 Task: Search one way flight ticket for 4 adults, 2 children, 2 infants in seat and 1 infant on lap in economy from Fort Leonard Wood/waynesville: Waynesville-st. Robert Regional Airport (forney Field) to Greenville: Pitt-greenville Airport on 5-2-2023. Choice of flights is Spirit. Number of bags: 1 carry on bag. Price is upto 75000. Outbound departure time preference is 21:00.
Action: Mouse moved to (315, 273)
Screenshot: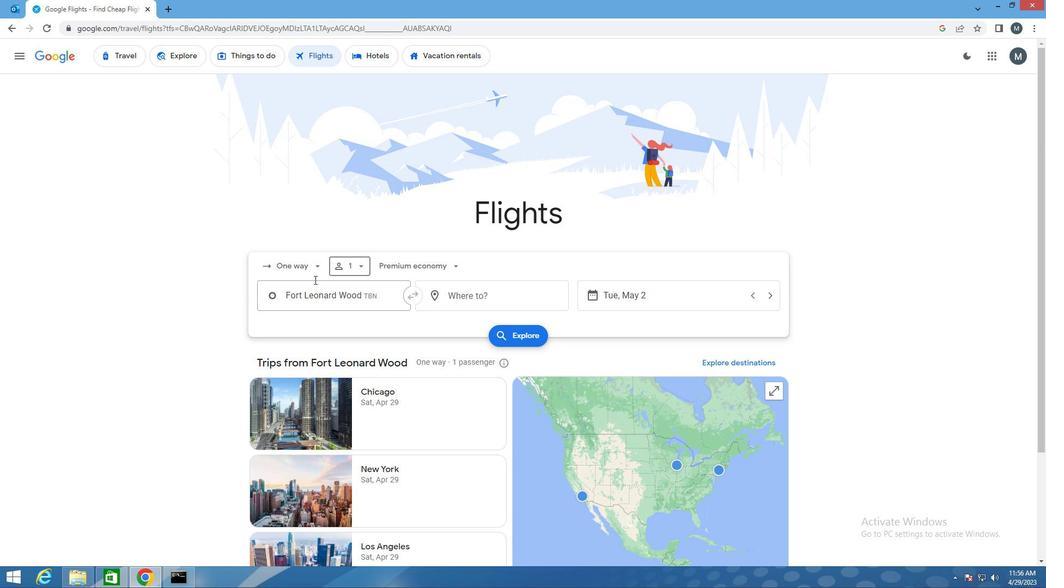 
Action: Mouse pressed left at (315, 273)
Screenshot: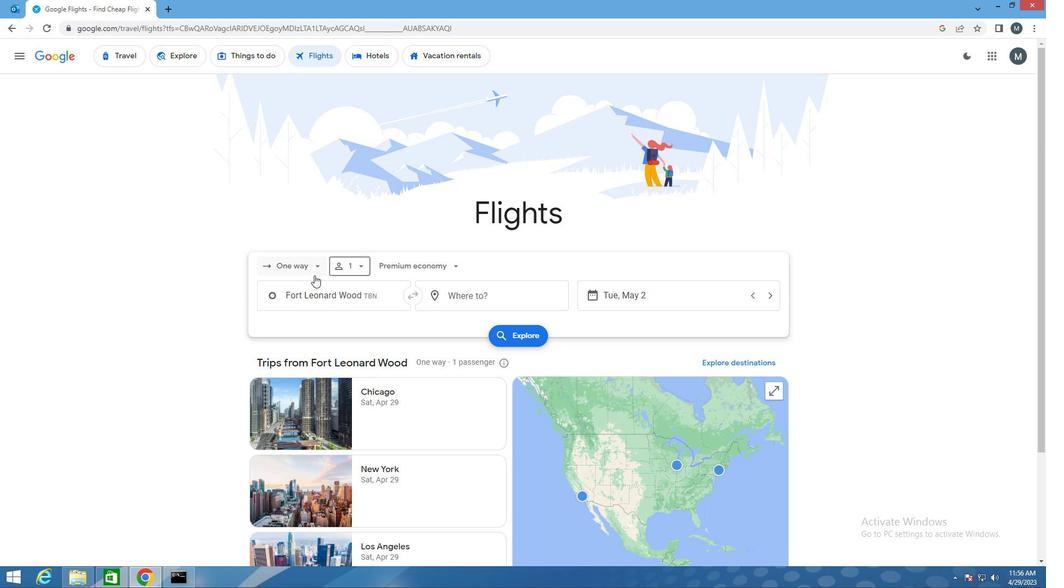 
Action: Mouse moved to (311, 316)
Screenshot: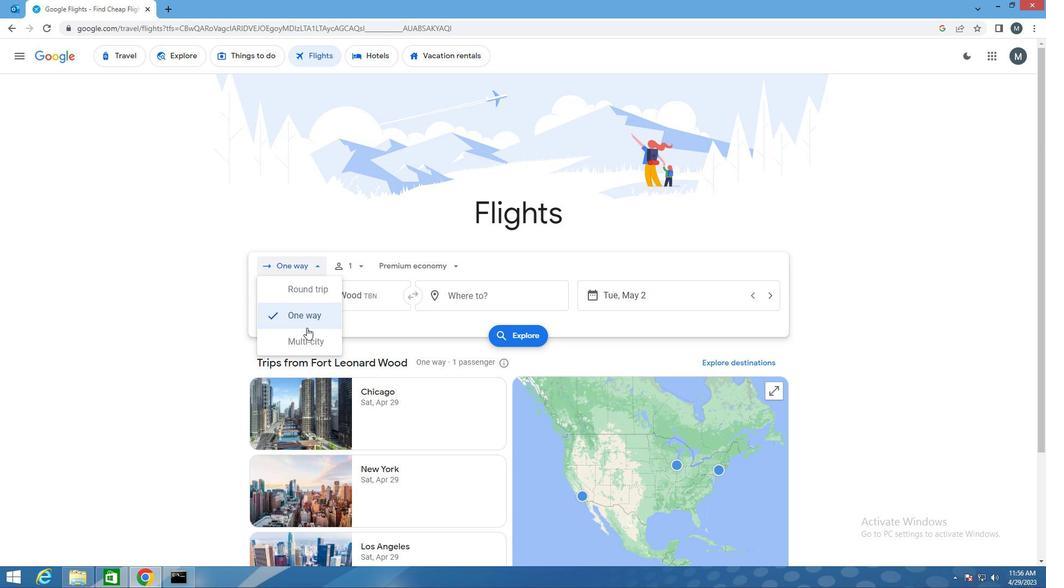 
Action: Mouse pressed left at (311, 316)
Screenshot: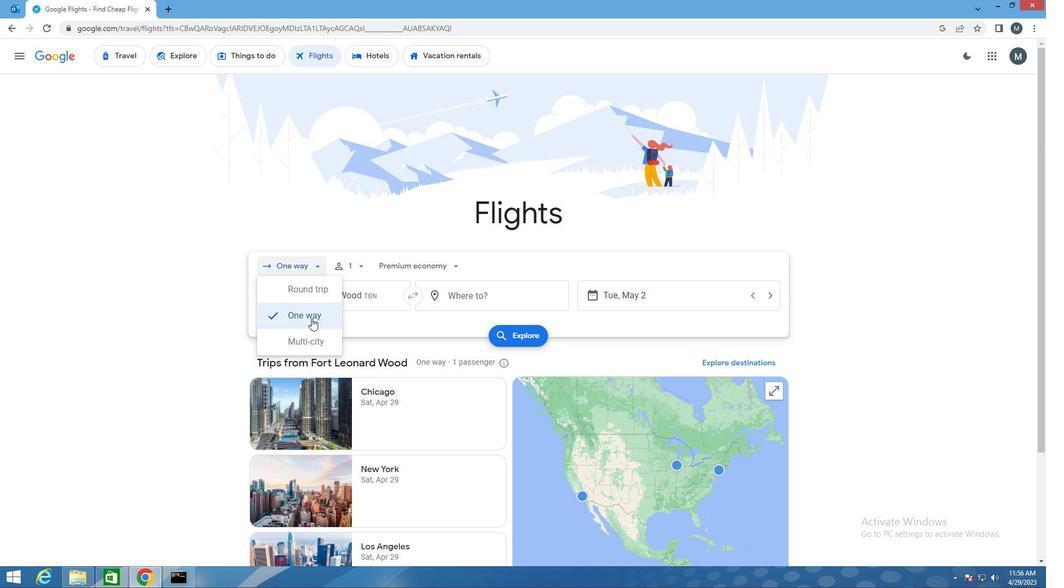
Action: Mouse moved to (365, 271)
Screenshot: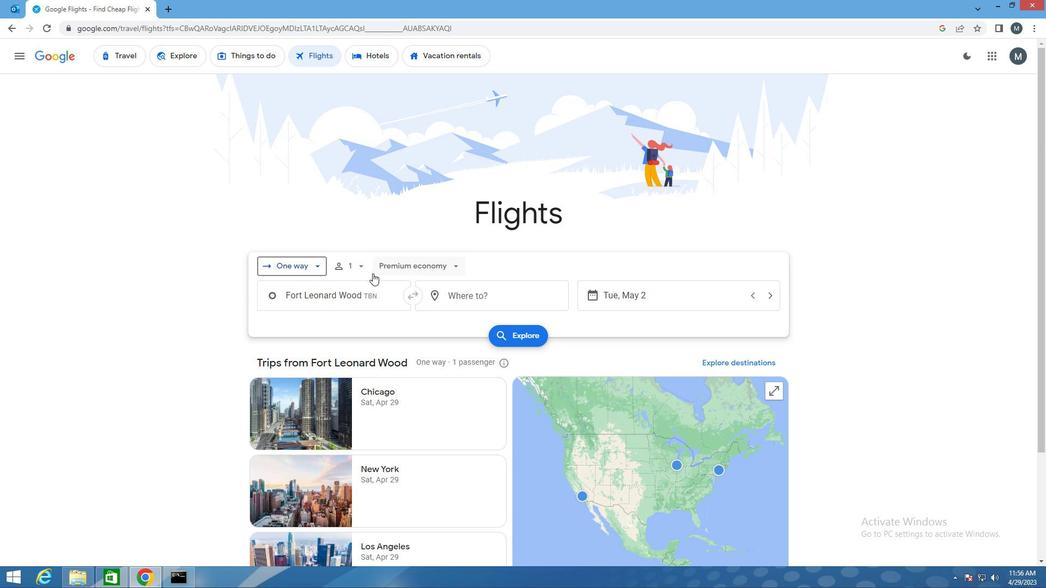 
Action: Mouse pressed left at (365, 271)
Screenshot: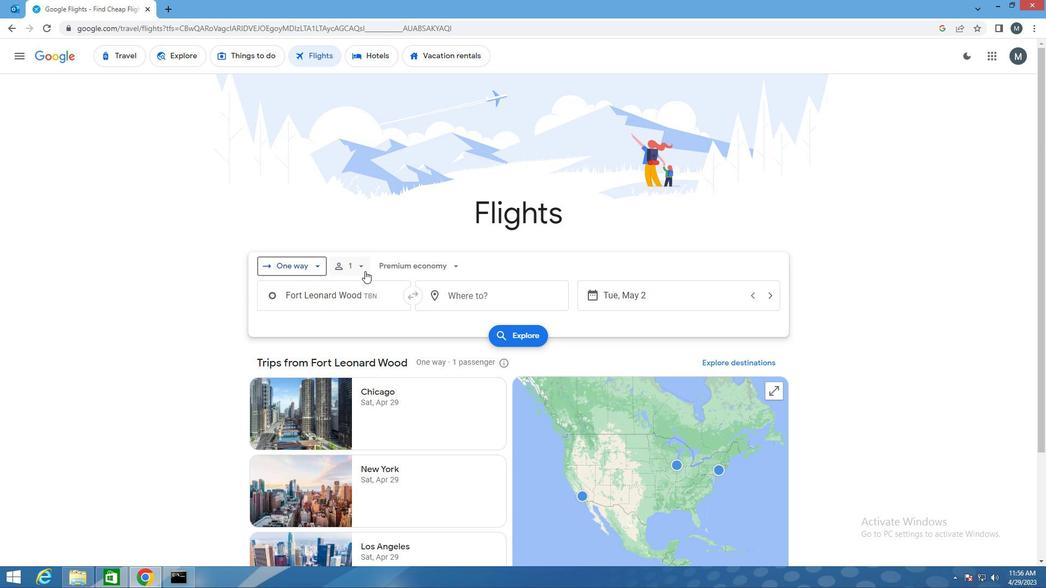 
Action: Mouse moved to (450, 291)
Screenshot: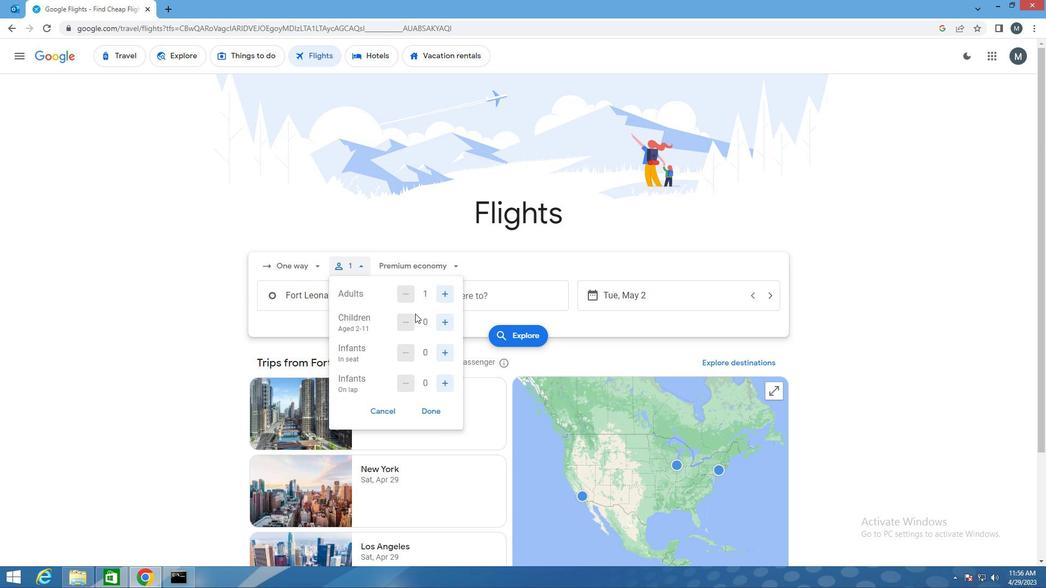 
Action: Mouse pressed left at (450, 291)
Screenshot: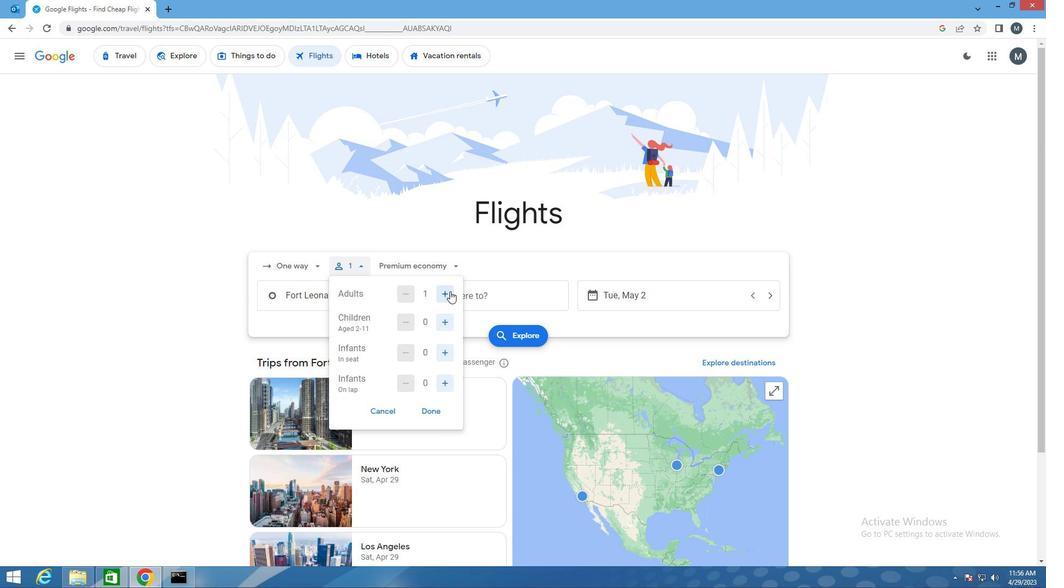 
Action: Mouse moved to (446, 293)
Screenshot: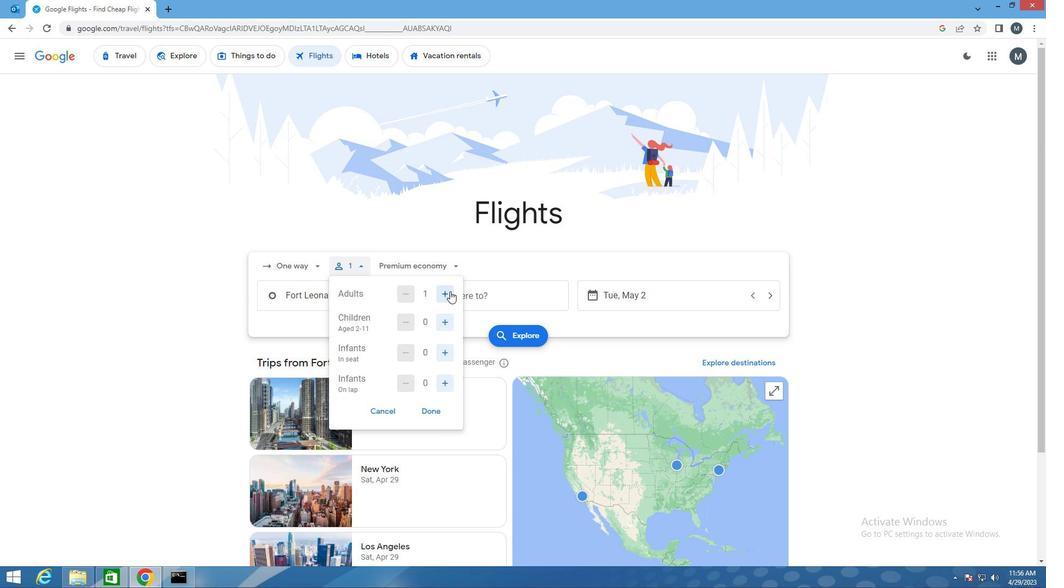 
Action: Mouse pressed left at (446, 293)
Screenshot: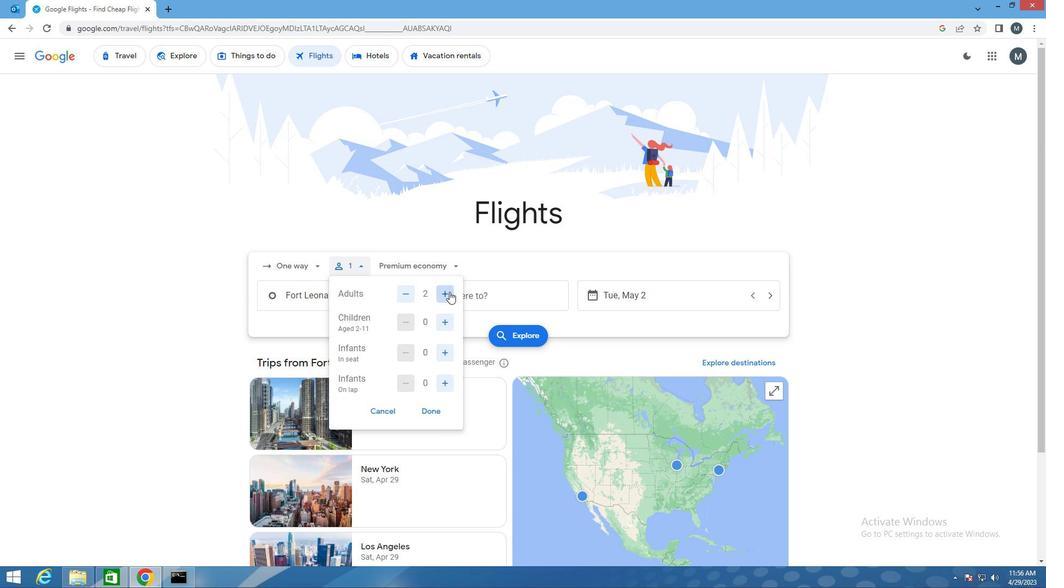 
Action: Mouse pressed left at (446, 293)
Screenshot: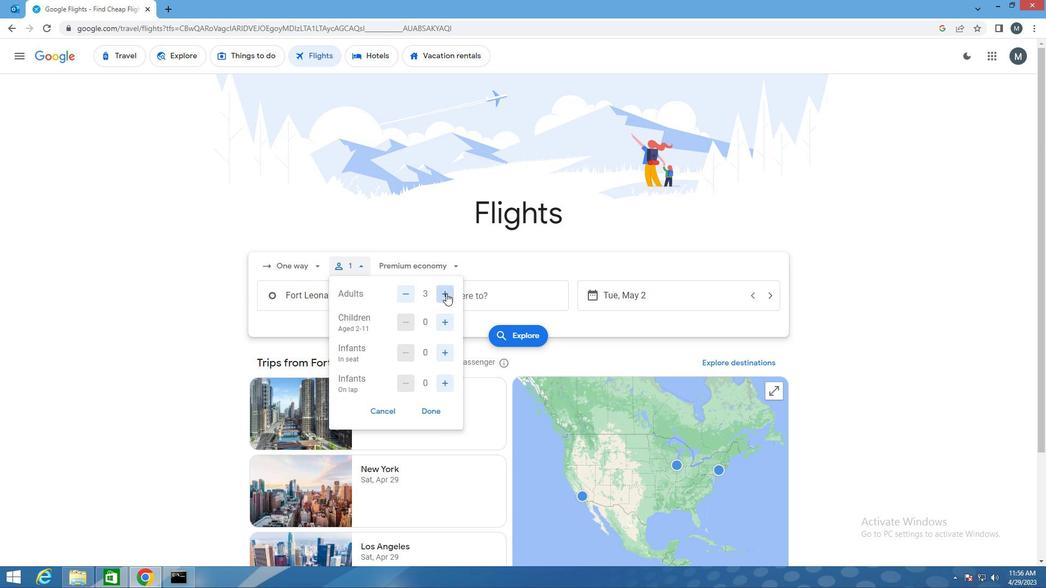 
Action: Mouse moved to (442, 325)
Screenshot: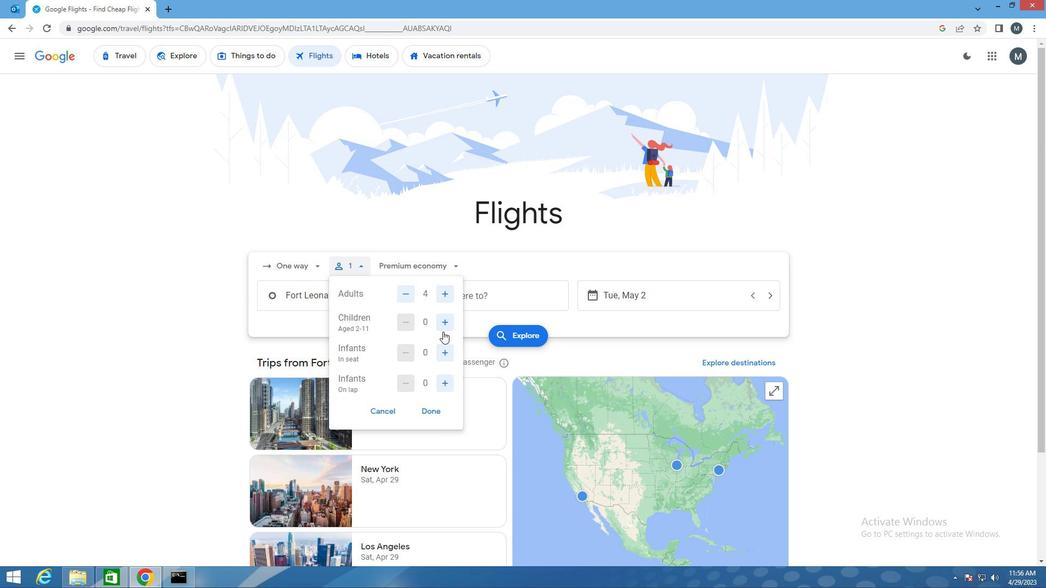 
Action: Mouse pressed left at (442, 325)
Screenshot: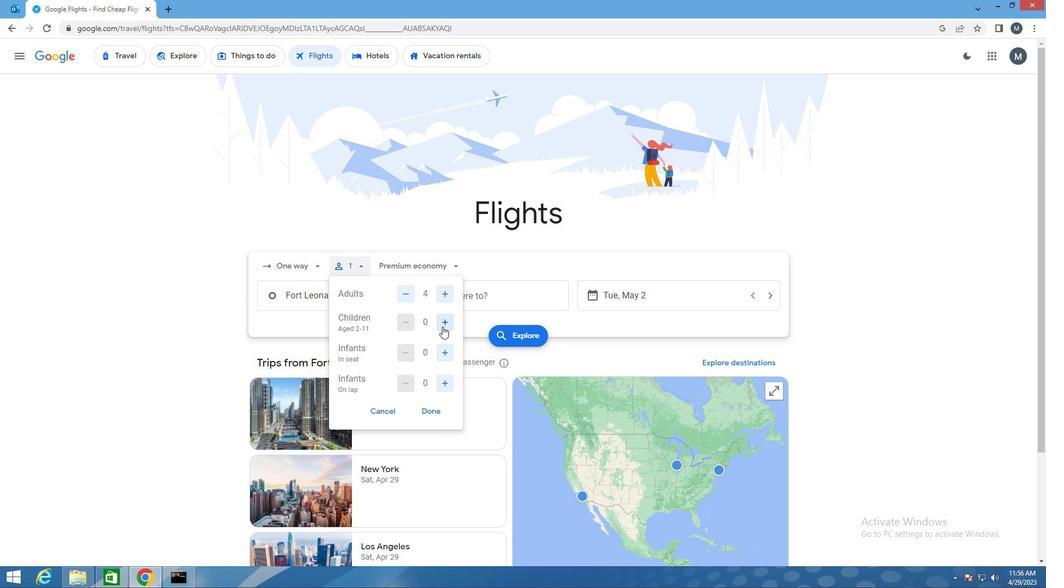
Action: Mouse moved to (443, 325)
Screenshot: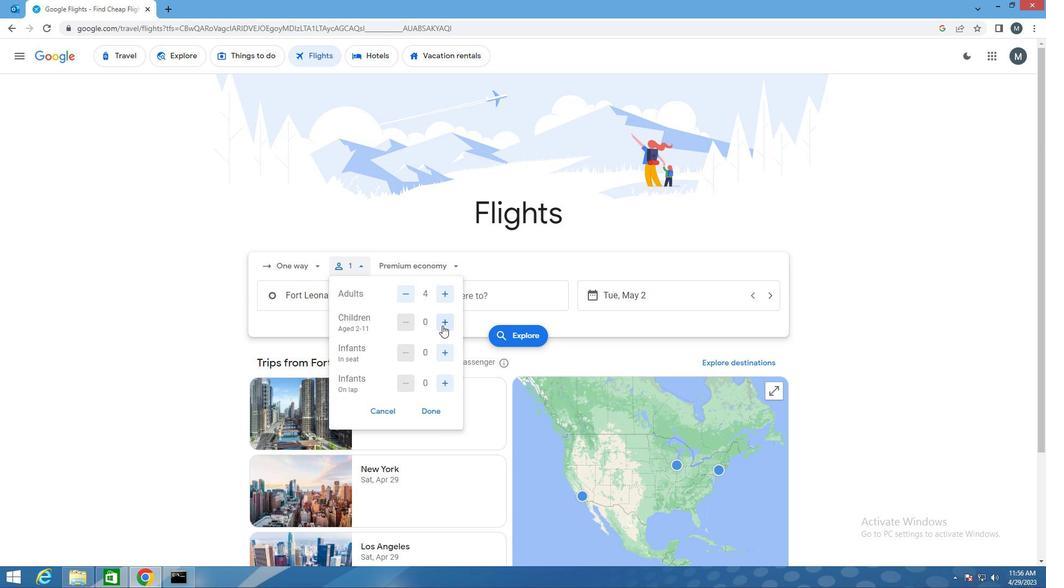 
Action: Mouse pressed left at (443, 325)
Screenshot: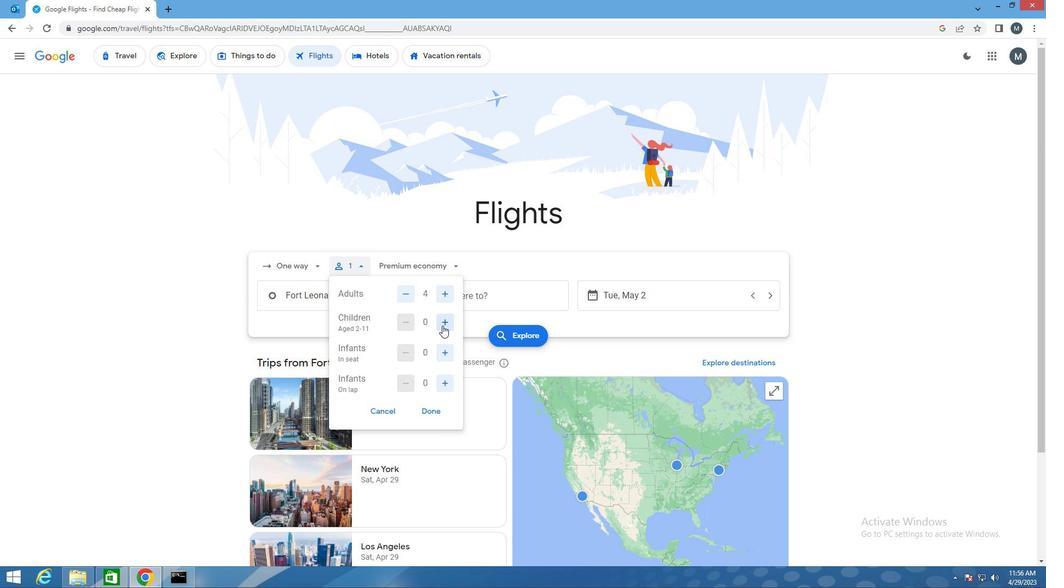 
Action: Mouse moved to (449, 353)
Screenshot: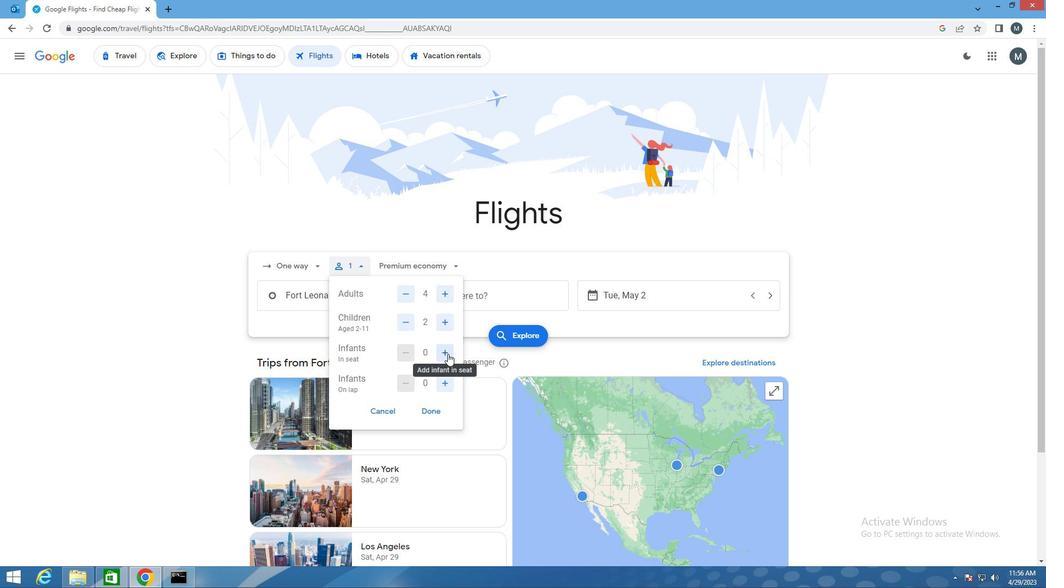 
Action: Mouse pressed left at (449, 353)
Screenshot: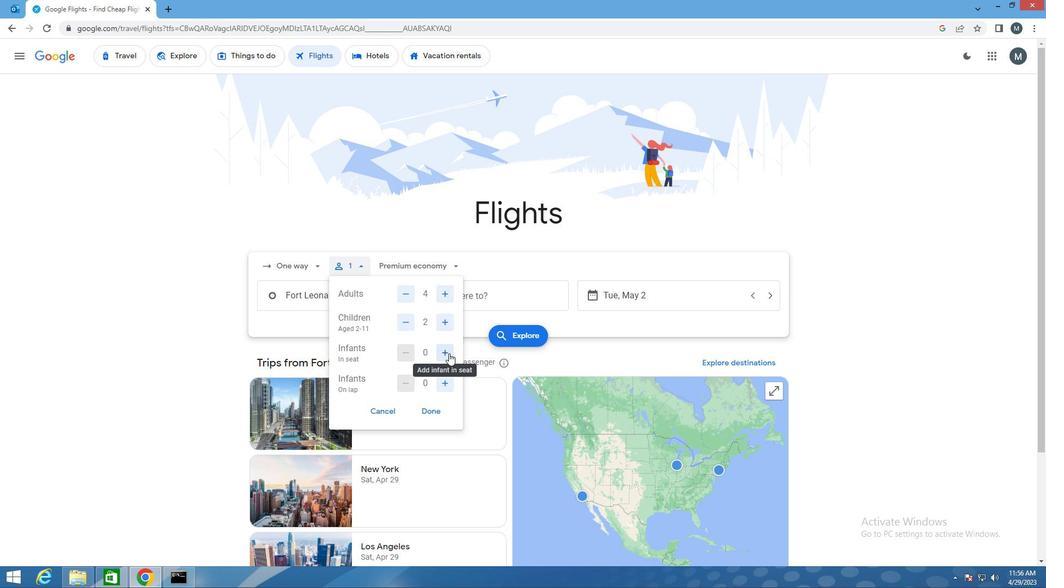 
Action: Mouse pressed left at (449, 353)
Screenshot: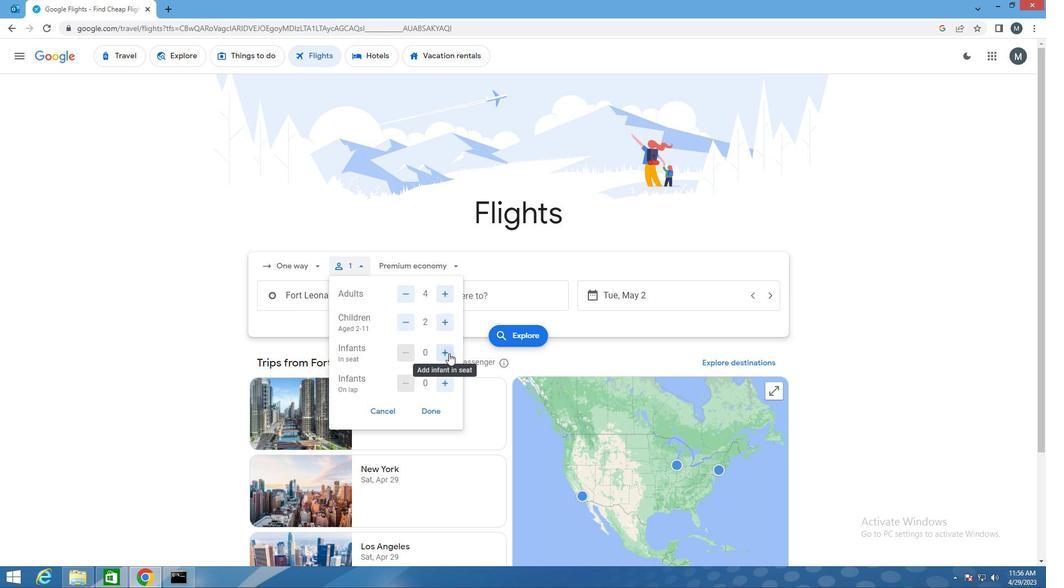 
Action: Mouse moved to (447, 378)
Screenshot: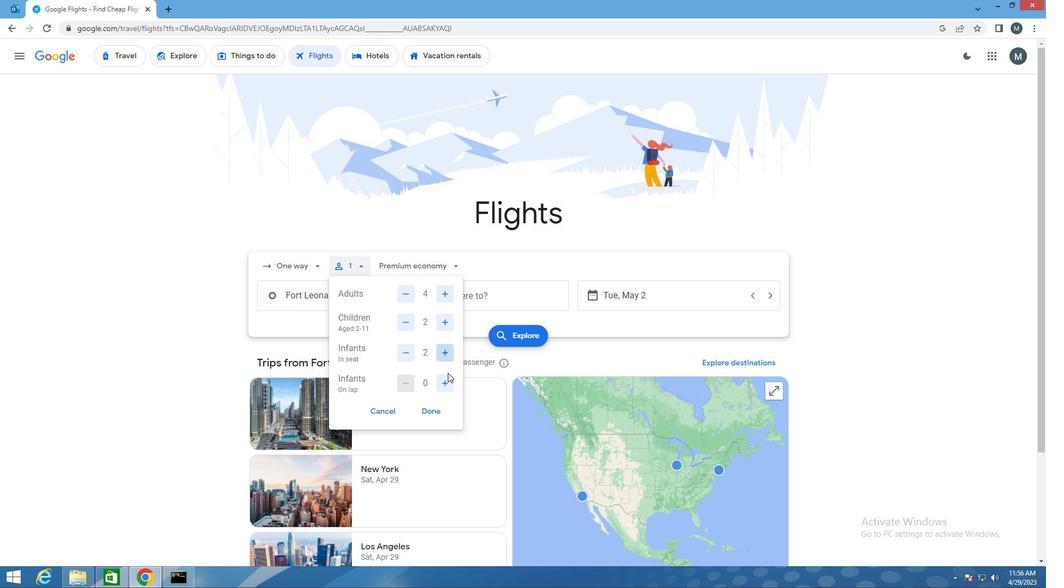 
Action: Mouse pressed left at (447, 378)
Screenshot: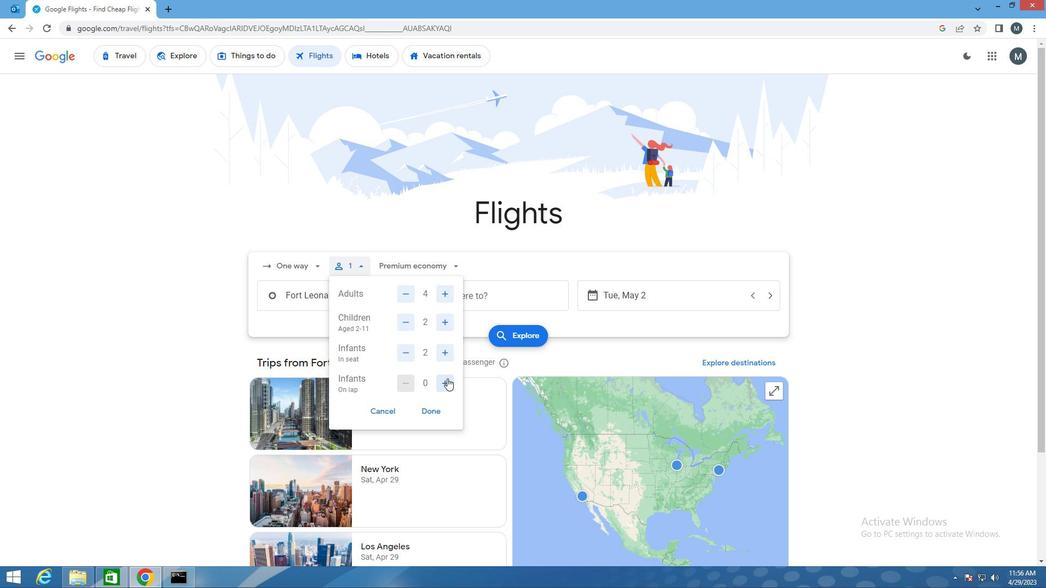 
Action: Mouse moved to (439, 408)
Screenshot: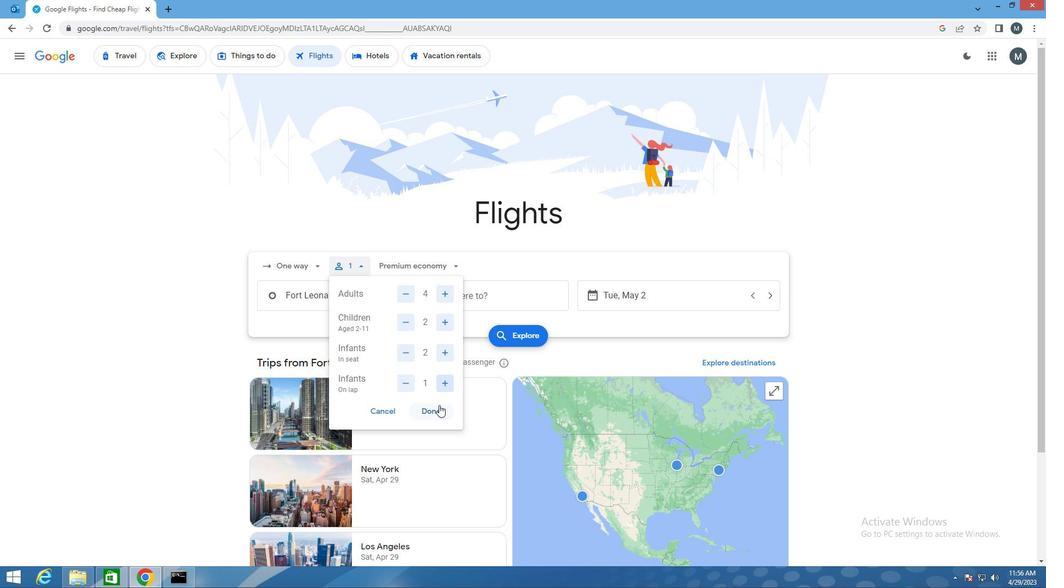 
Action: Mouse pressed left at (439, 408)
Screenshot: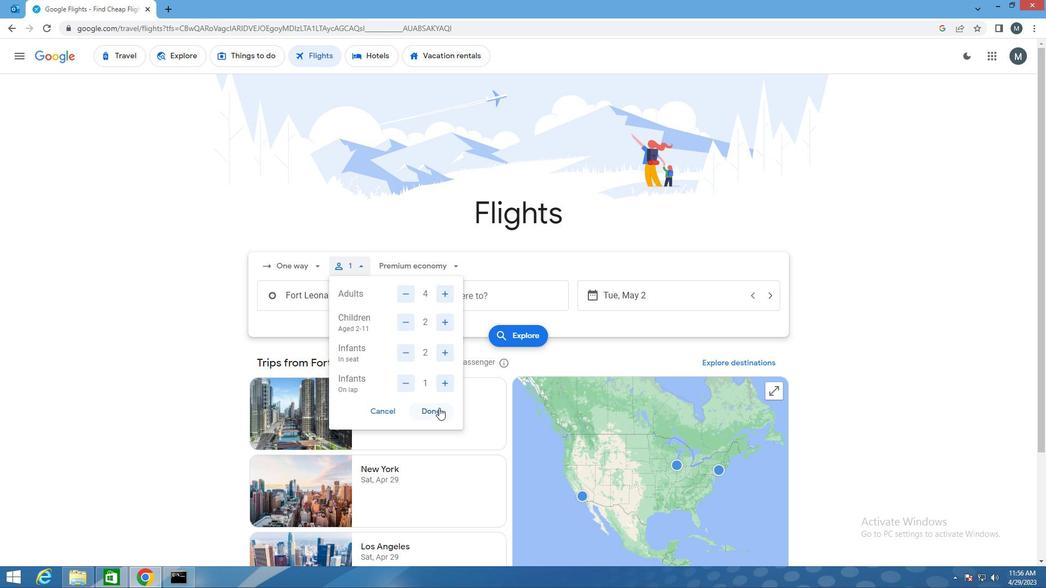 
Action: Mouse moved to (430, 269)
Screenshot: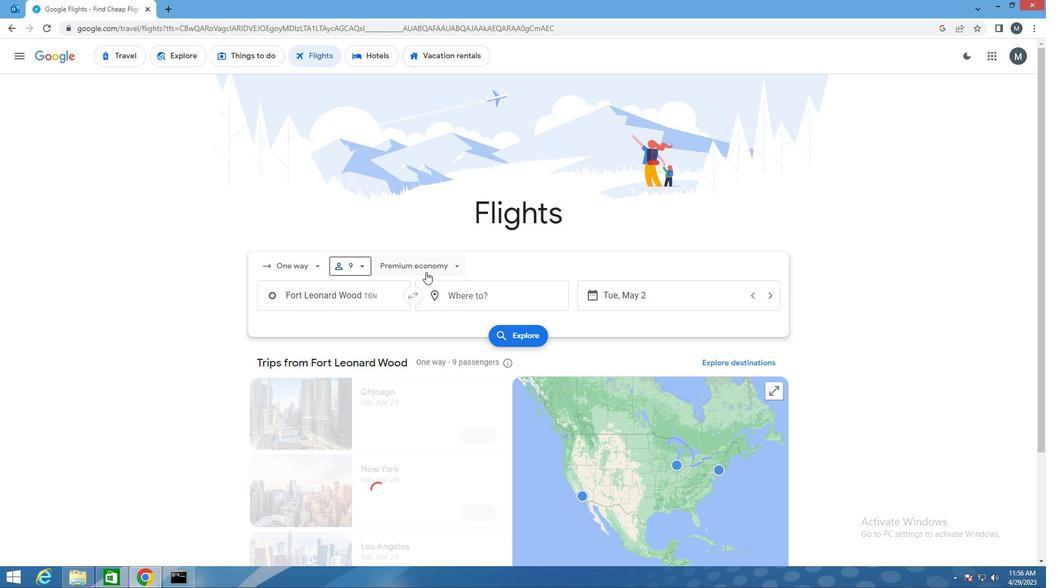 
Action: Mouse pressed left at (430, 269)
Screenshot: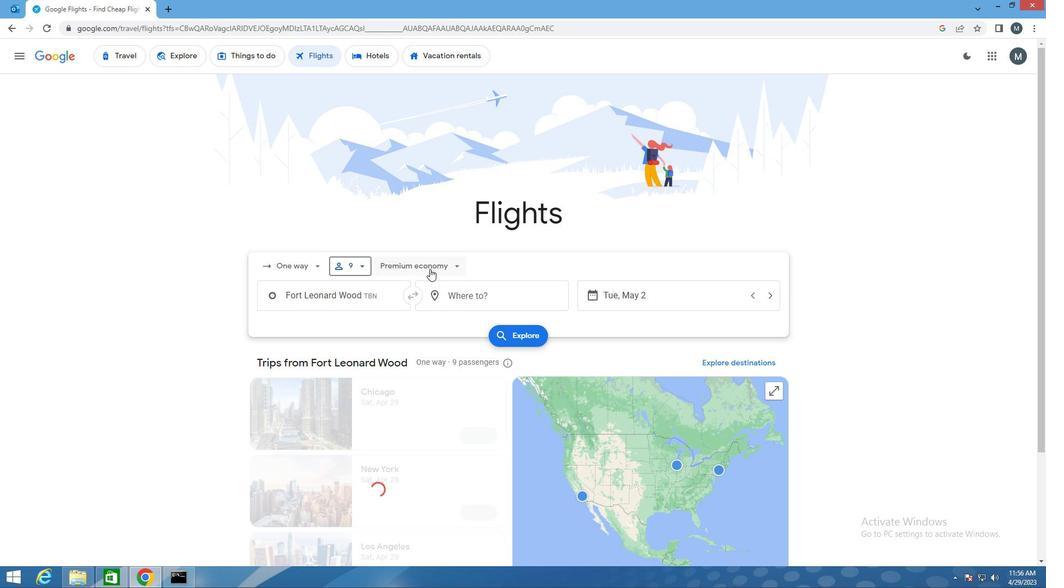 
Action: Mouse moved to (431, 294)
Screenshot: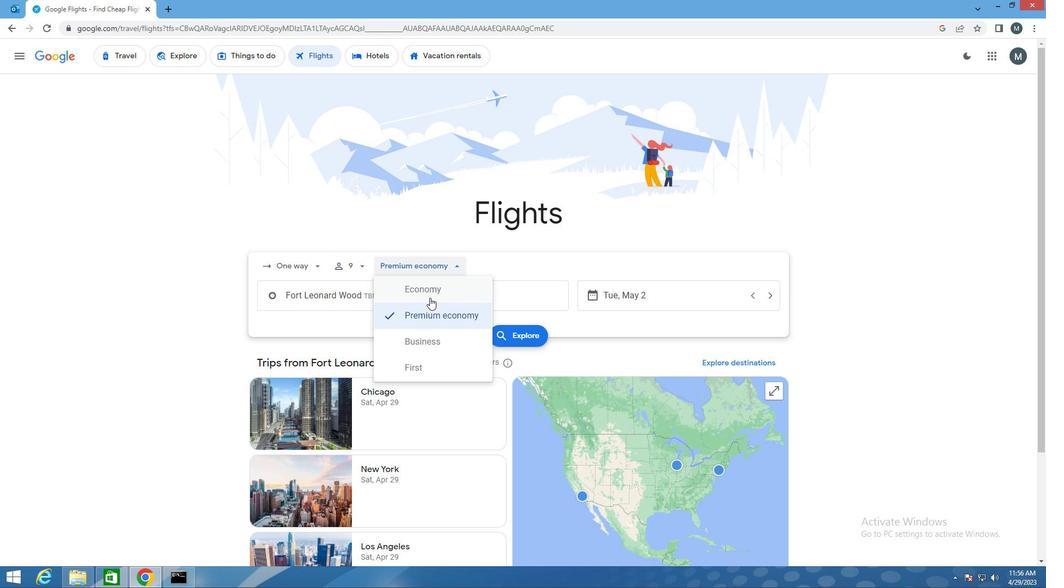 
Action: Mouse pressed left at (431, 294)
Screenshot: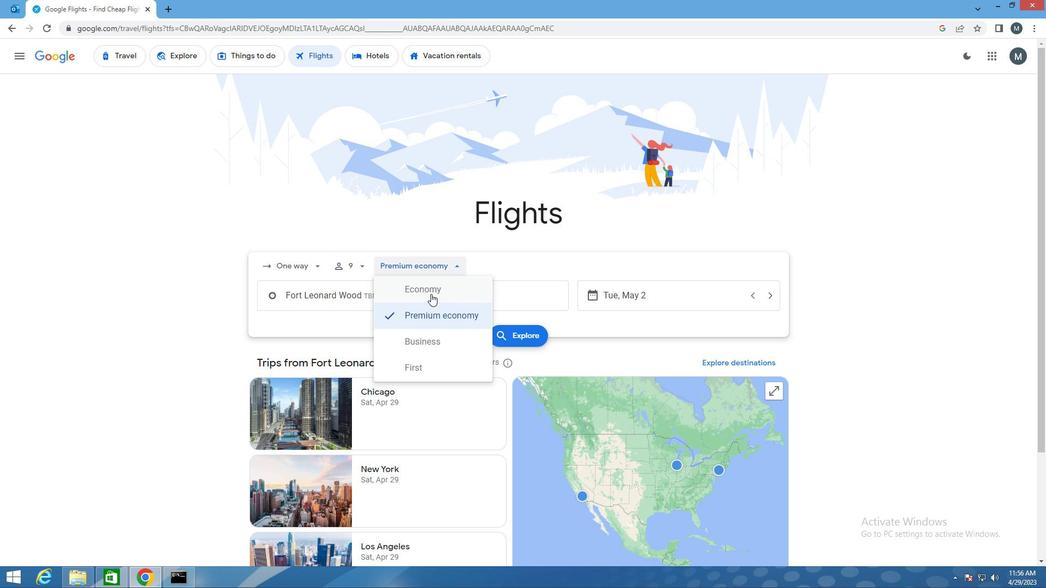 
Action: Mouse moved to (365, 298)
Screenshot: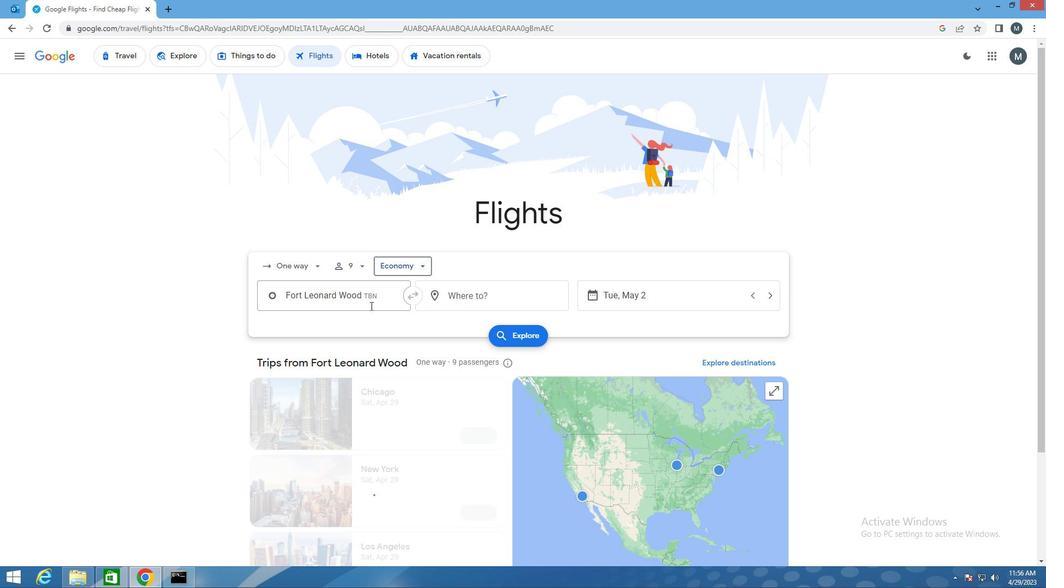 
Action: Mouse pressed left at (365, 298)
Screenshot: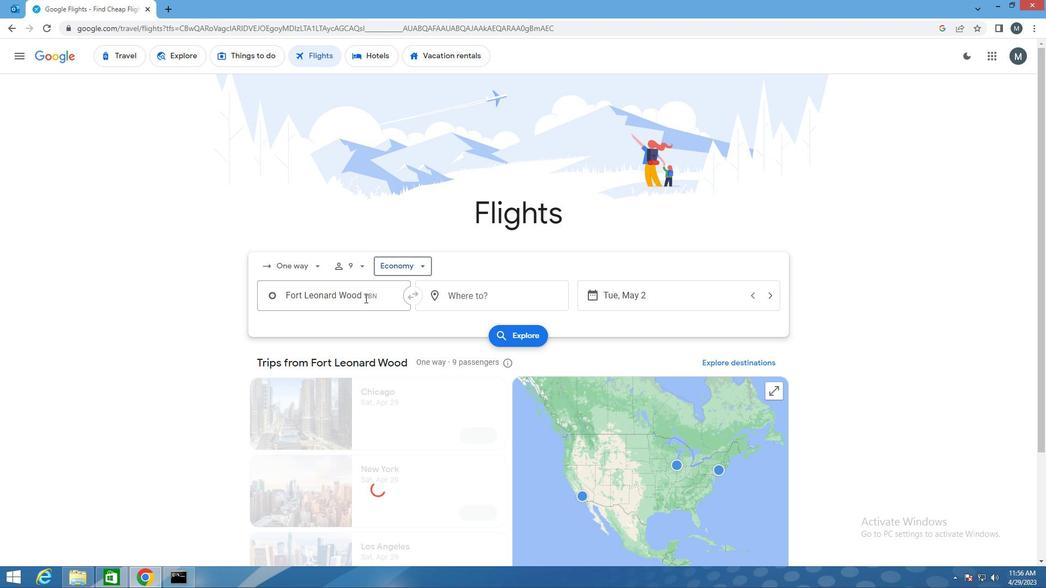 
Action: Key pressed tbn
Screenshot: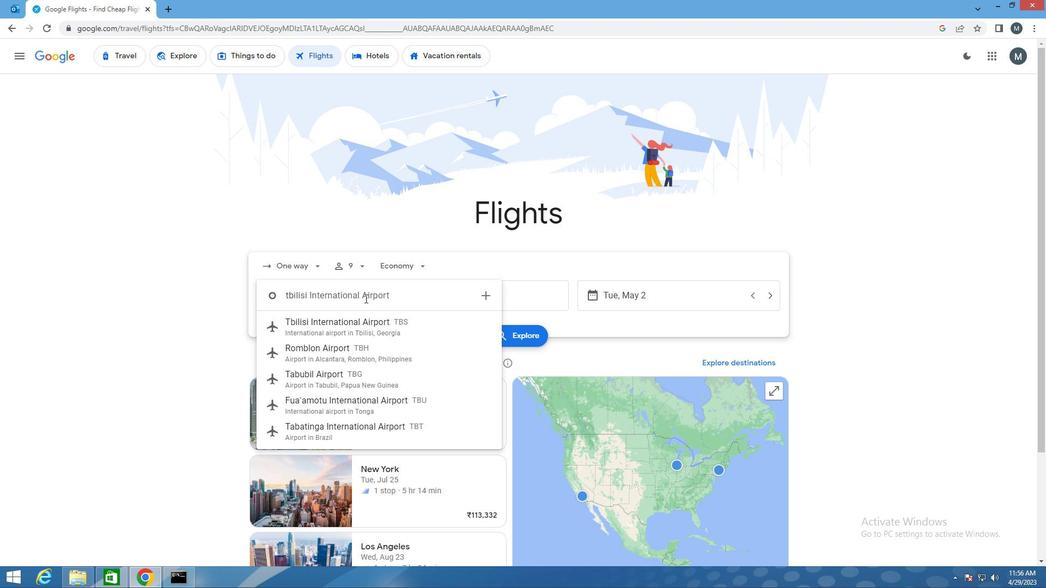 
Action: Mouse moved to (382, 331)
Screenshot: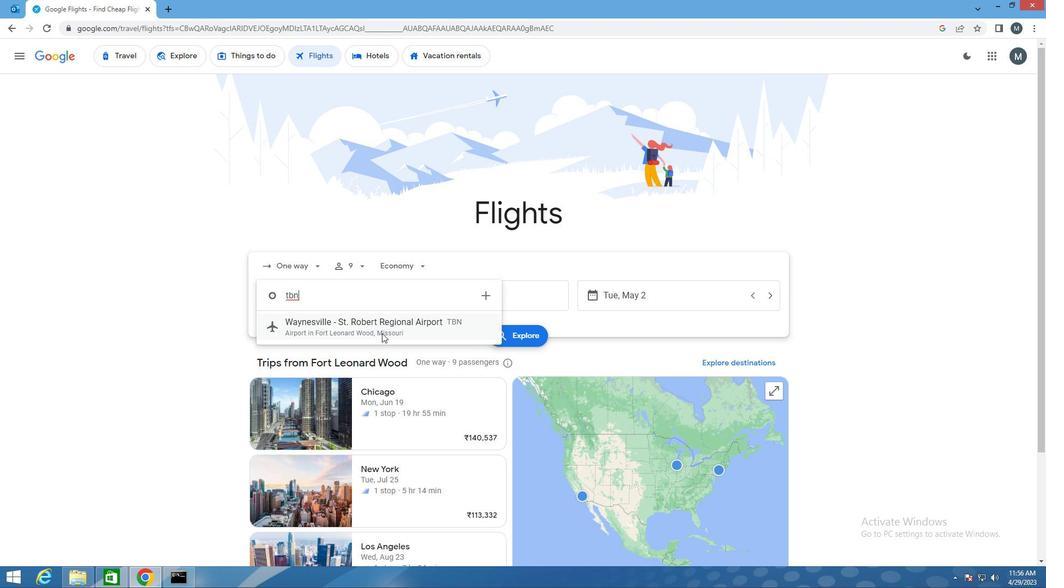 
Action: Mouse pressed left at (382, 331)
Screenshot: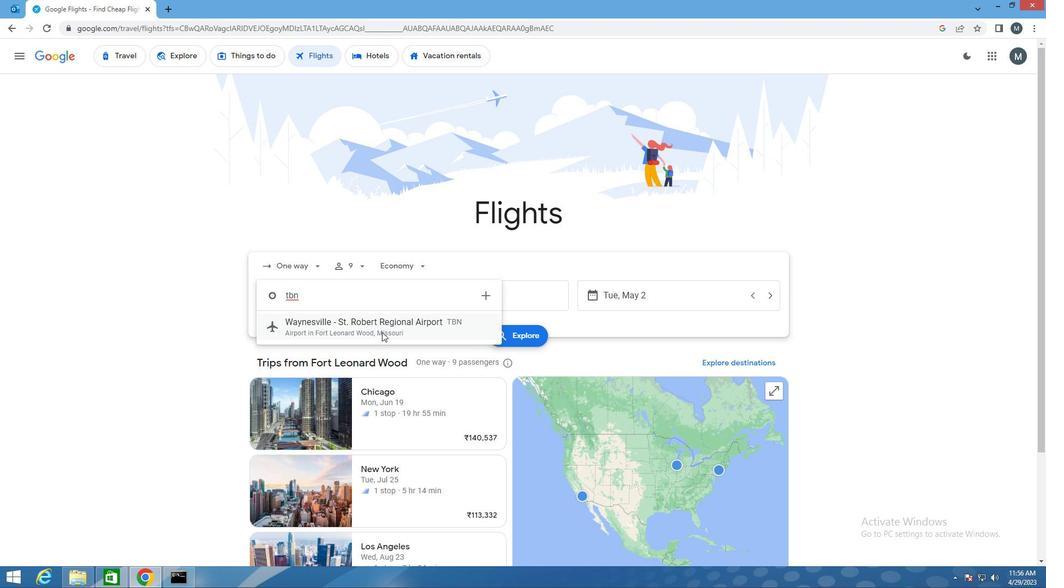 
Action: Mouse moved to (509, 299)
Screenshot: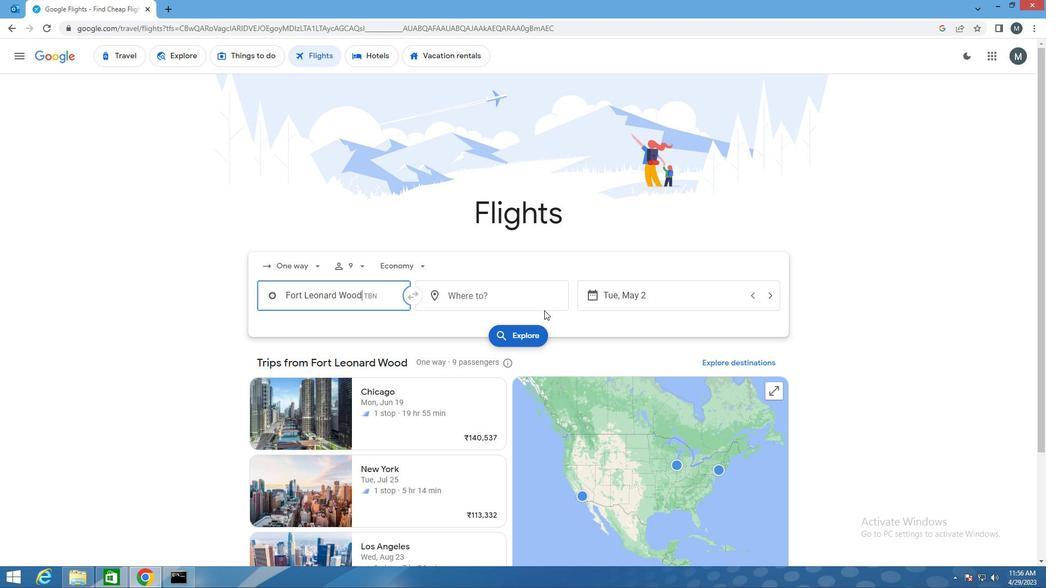 
Action: Mouse pressed left at (509, 299)
Screenshot: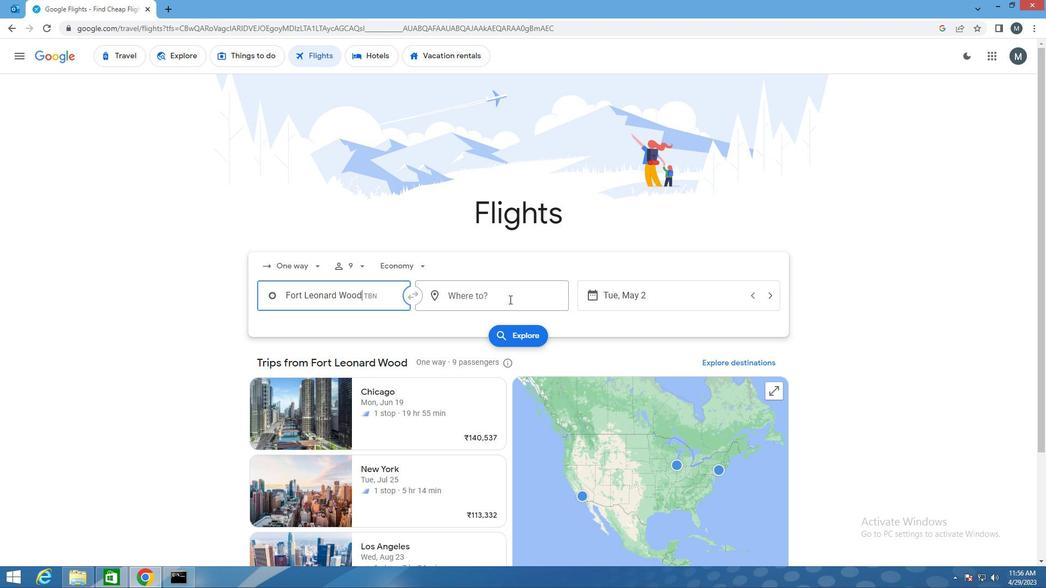 
Action: Mouse moved to (503, 304)
Screenshot: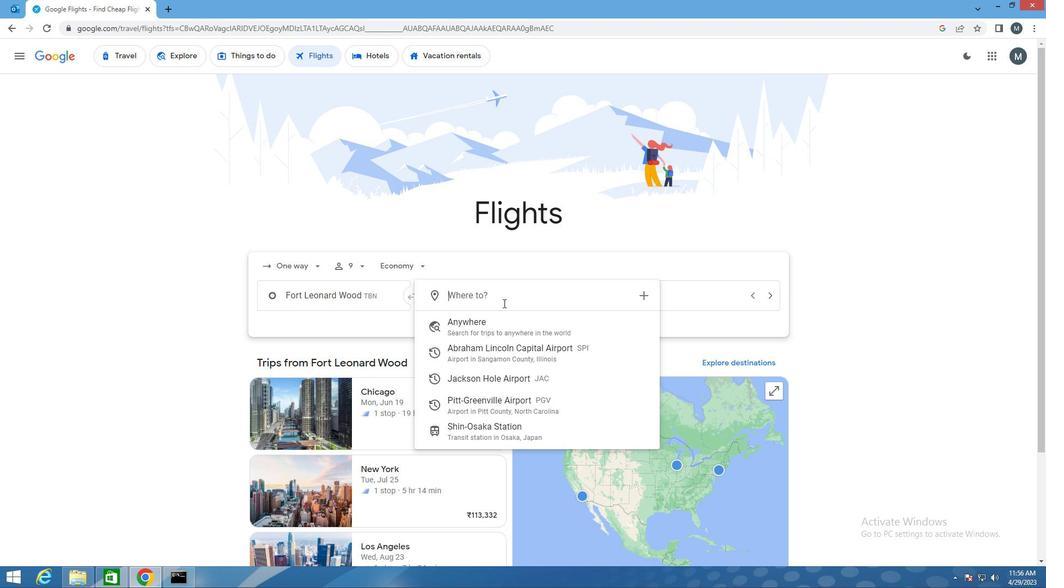 
Action: Key pressed p
Screenshot: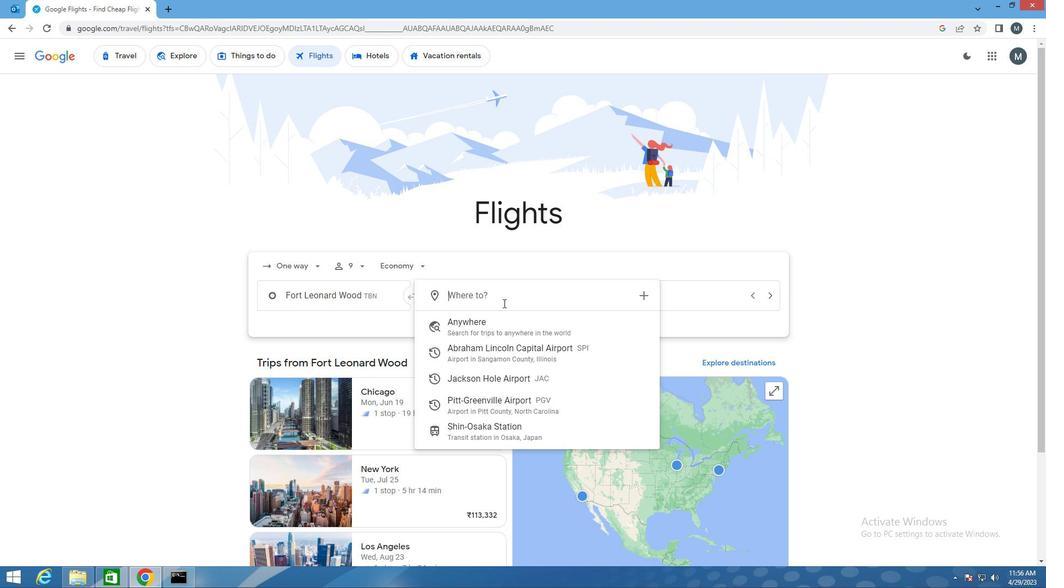 
Action: Mouse moved to (501, 304)
Screenshot: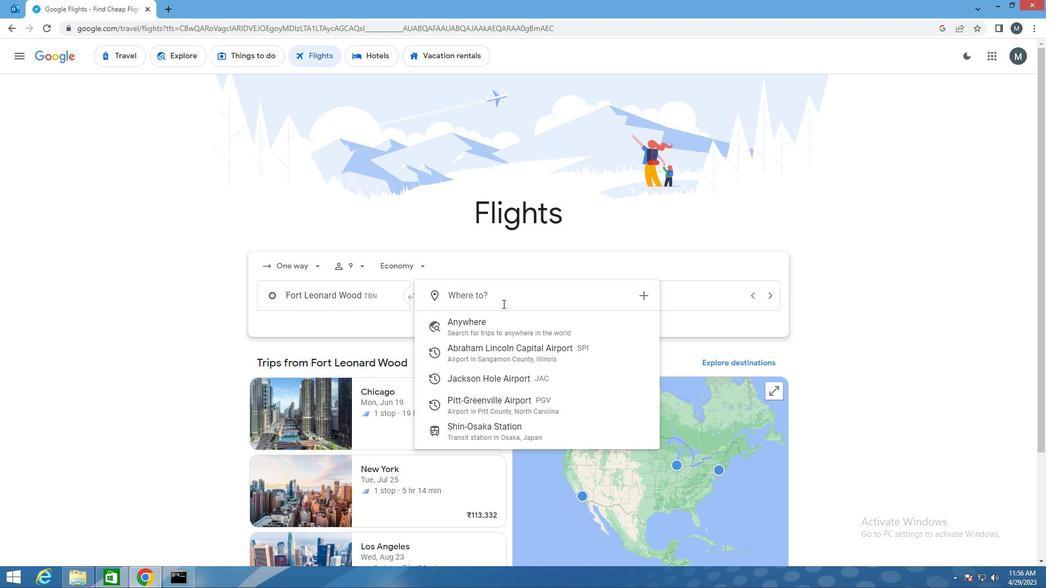 
Action: Key pressed gv
Screenshot: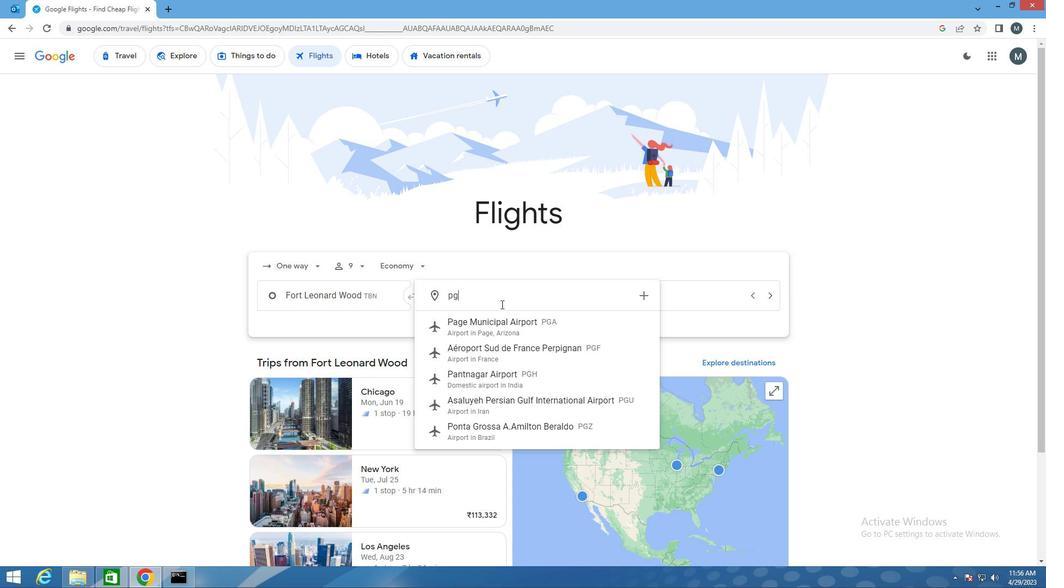 
Action: Mouse moved to (507, 324)
Screenshot: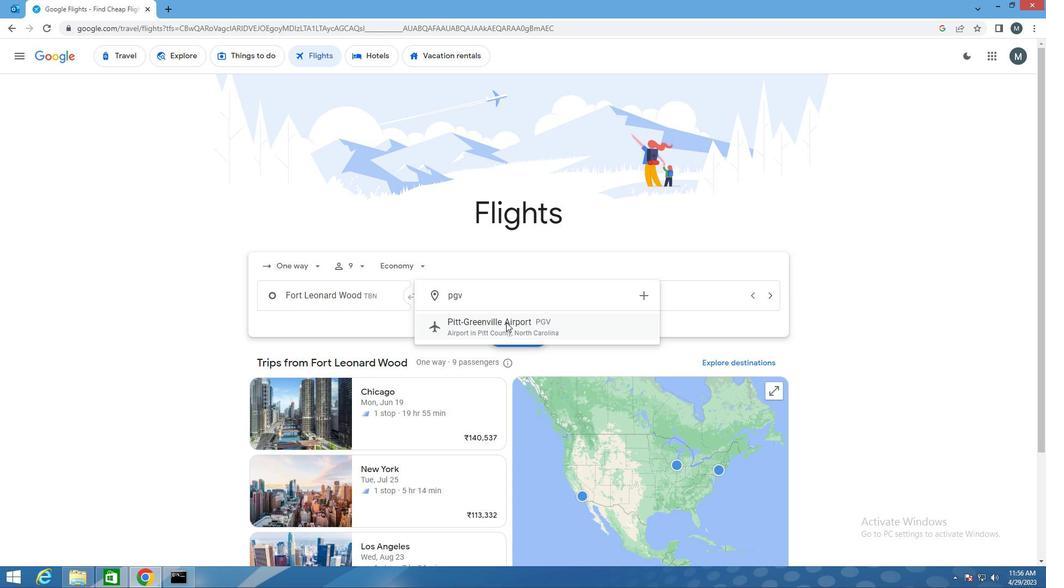 
Action: Mouse pressed left at (507, 324)
Screenshot: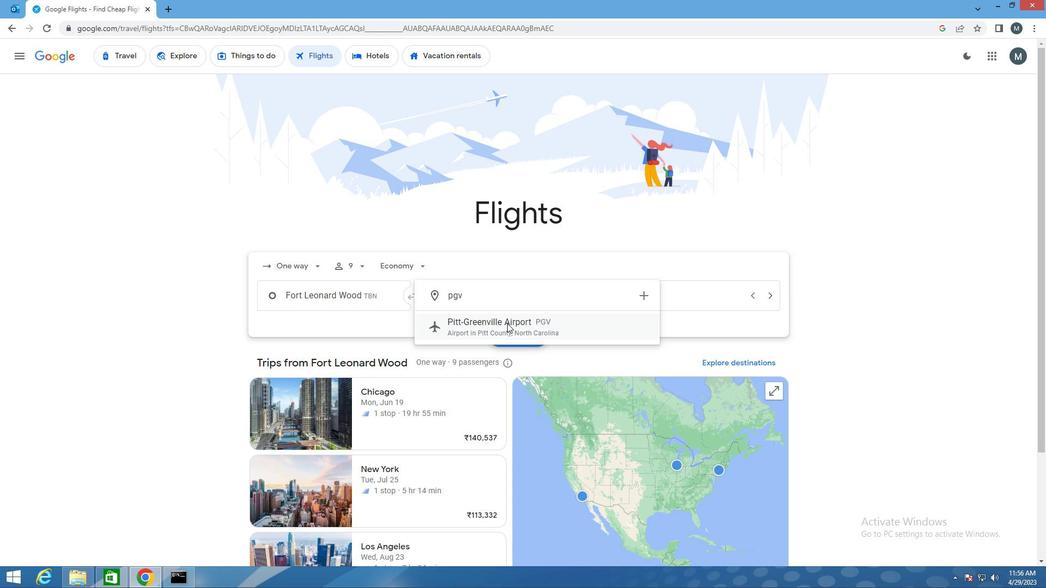 
Action: Mouse moved to (598, 292)
Screenshot: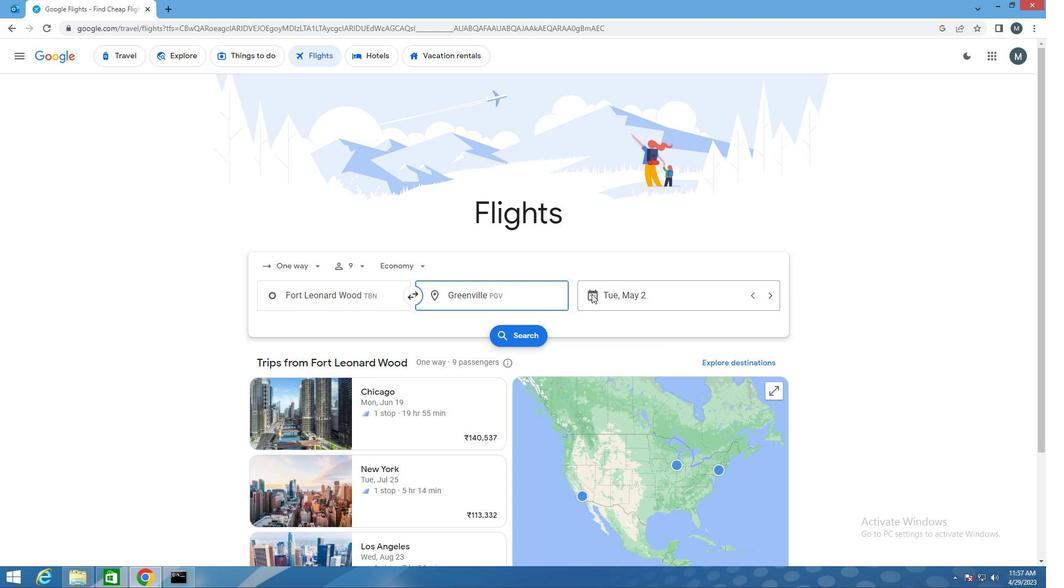 
Action: Mouse pressed left at (598, 292)
Screenshot: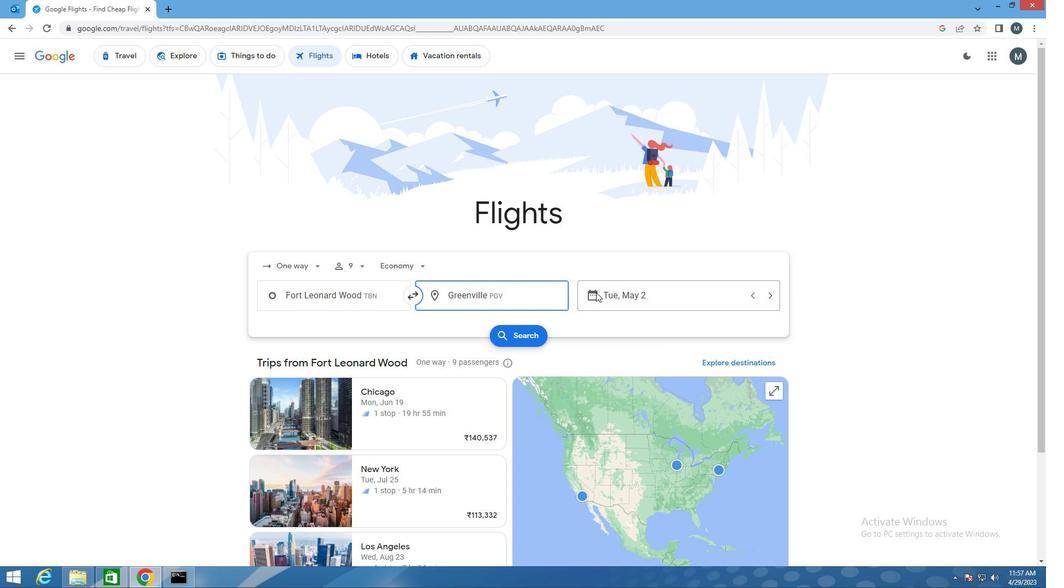 
Action: Mouse moved to (649, 365)
Screenshot: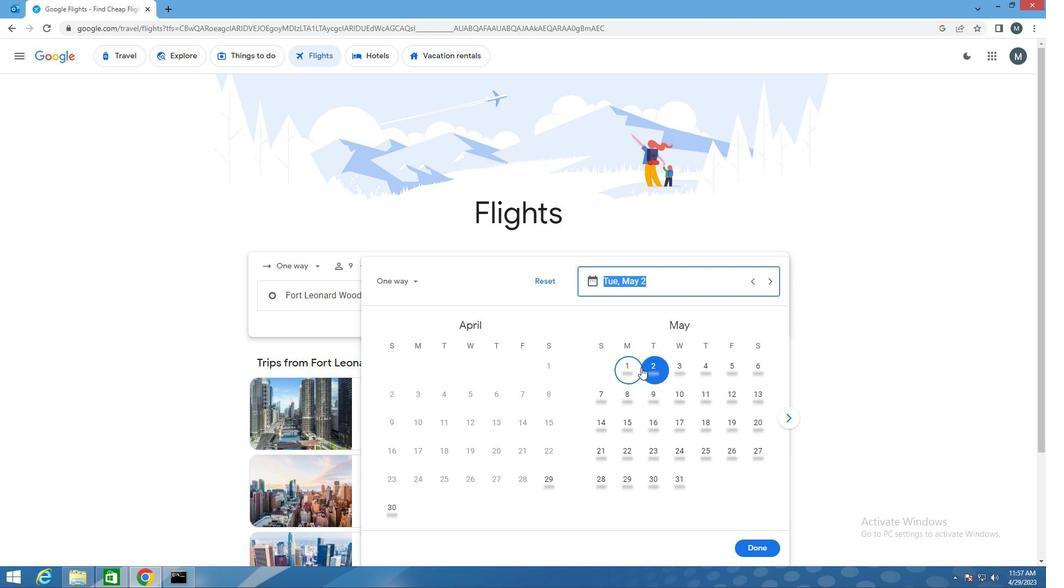 
Action: Mouse pressed left at (649, 365)
Screenshot: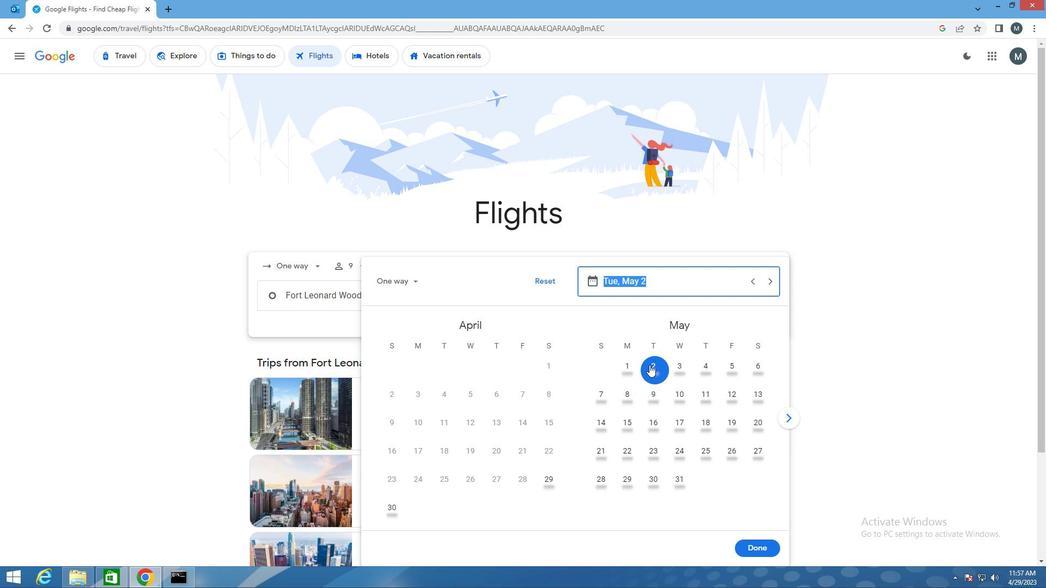 
Action: Mouse moved to (756, 550)
Screenshot: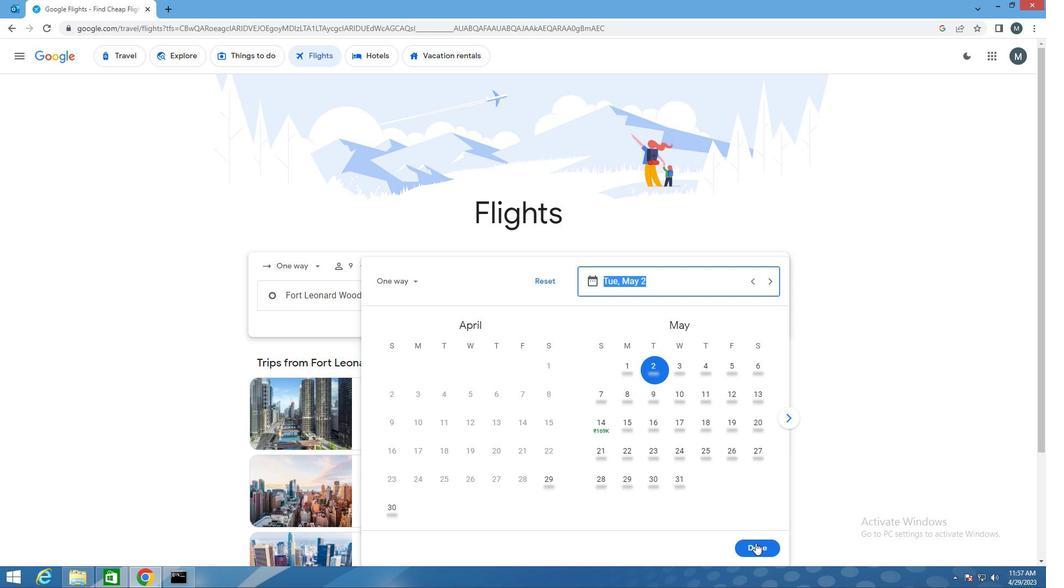 
Action: Mouse pressed left at (756, 550)
Screenshot: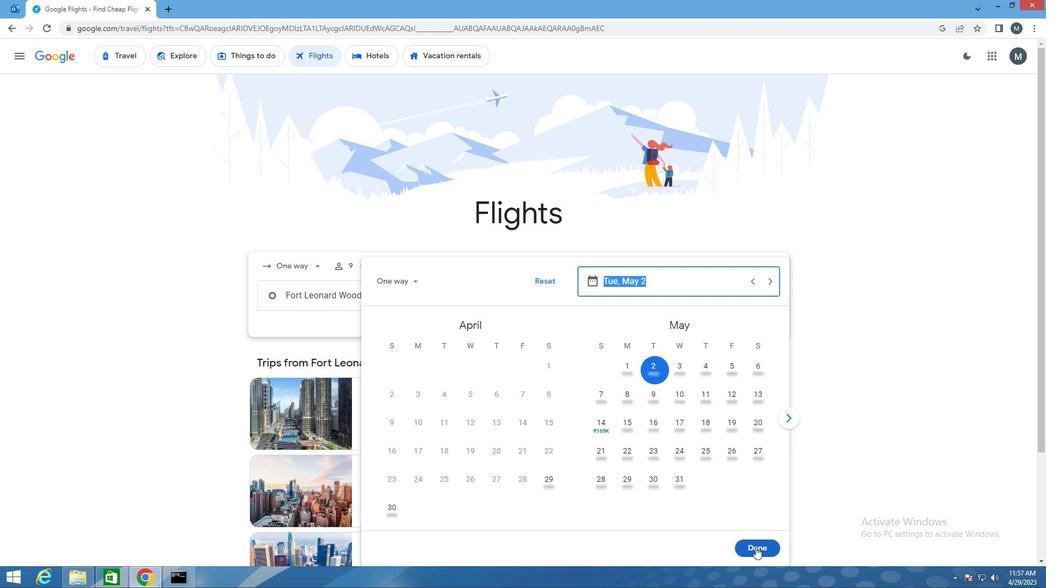 
Action: Mouse moved to (505, 335)
Screenshot: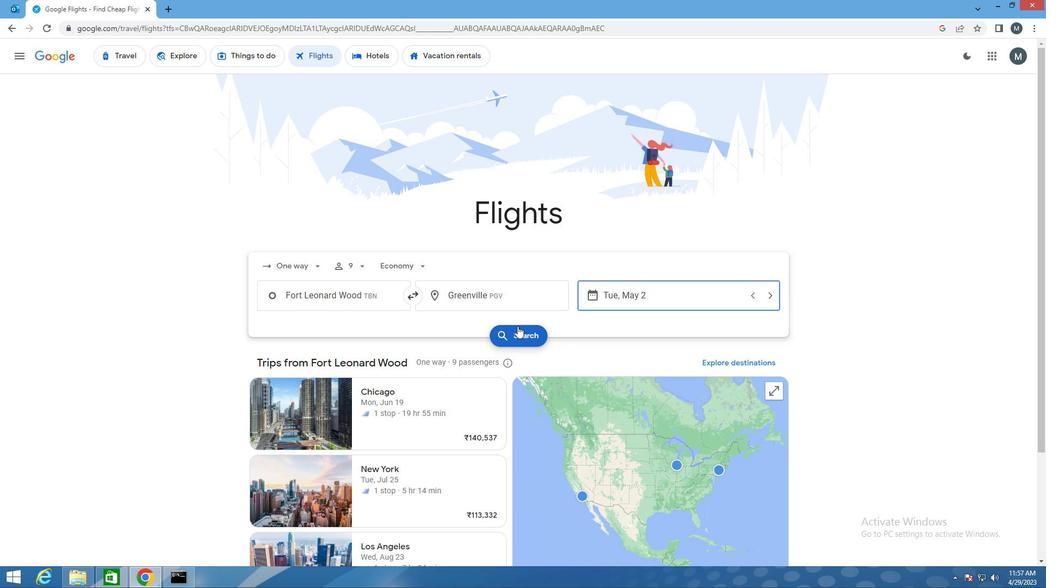 
Action: Mouse pressed left at (505, 335)
Screenshot: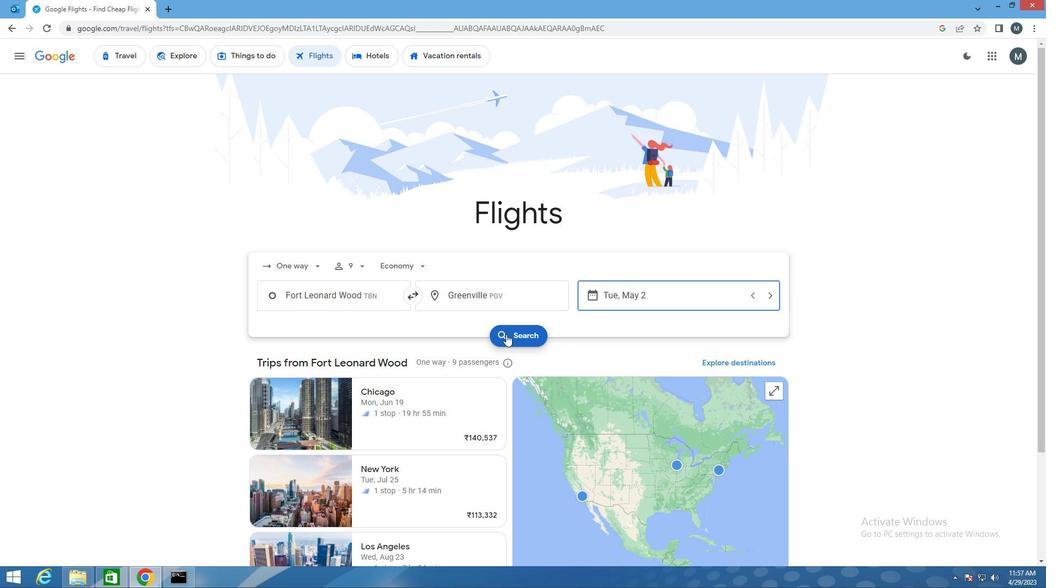 
Action: Mouse moved to (290, 154)
Screenshot: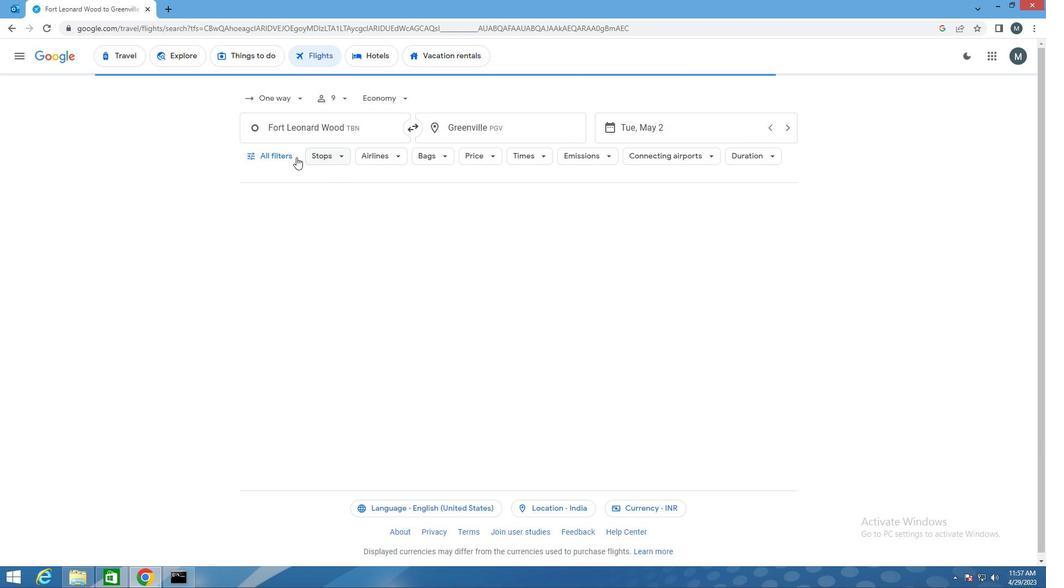 
Action: Mouse pressed left at (290, 154)
Screenshot: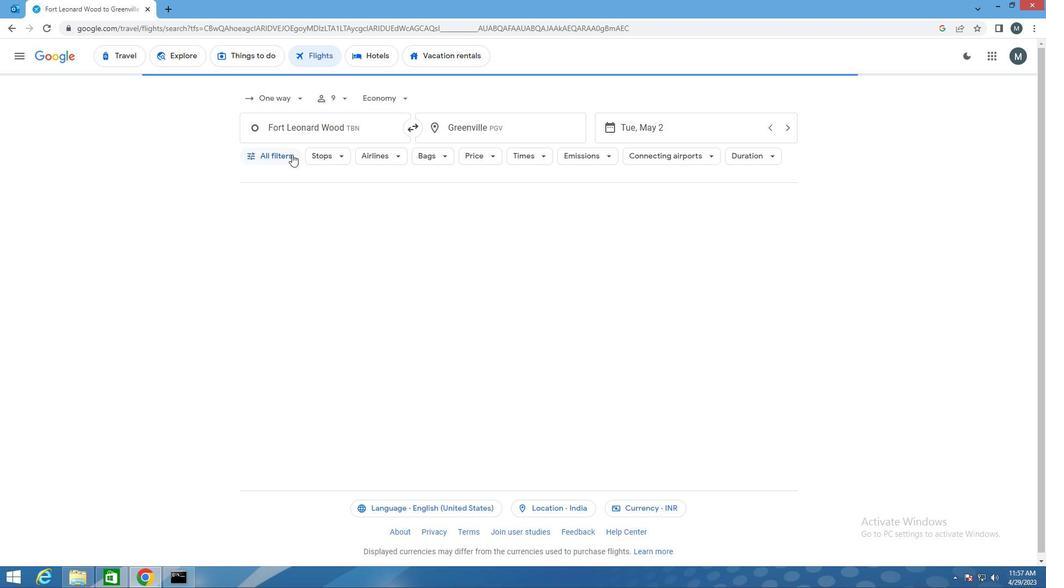 
Action: Mouse moved to (397, 385)
Screenshot: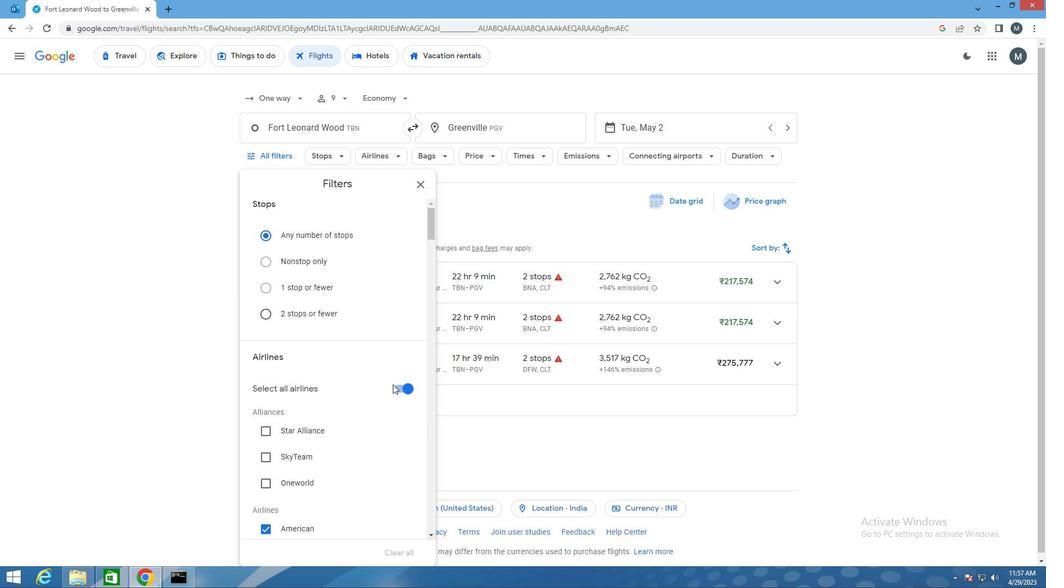 
Action: Mouse pressed left at (397, 385)
Screenshot: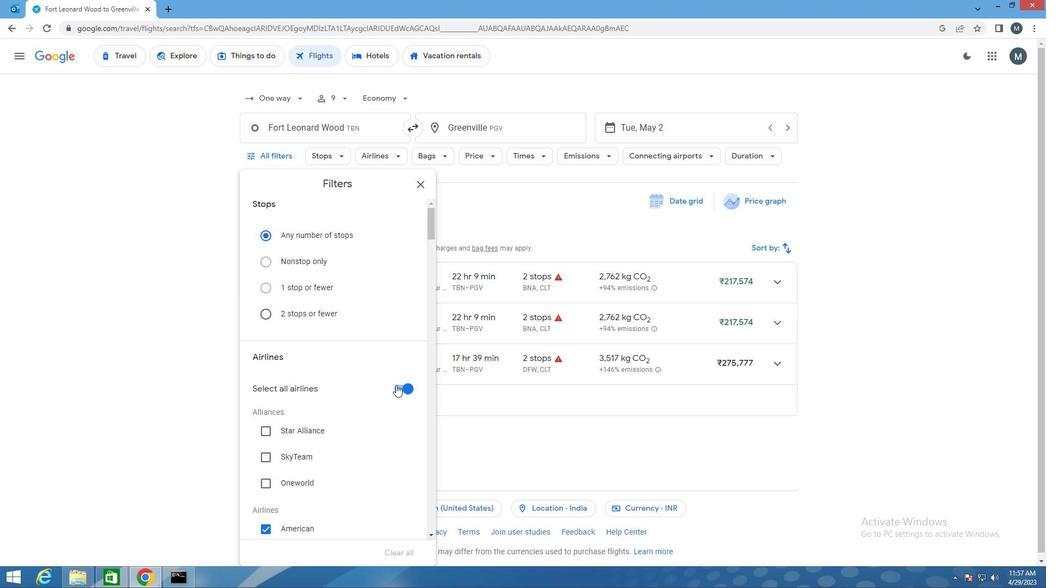 
Action: Mouse moved to (340, 294)
Screenshot: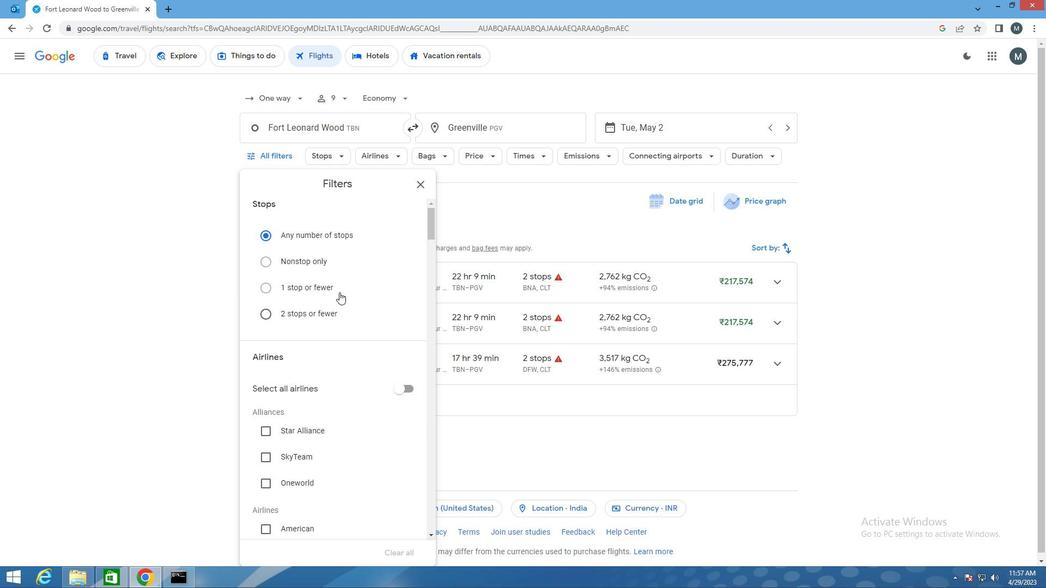 
Action: Mouse scrolled (340, 293) with delta (0, 0)
Screenshot: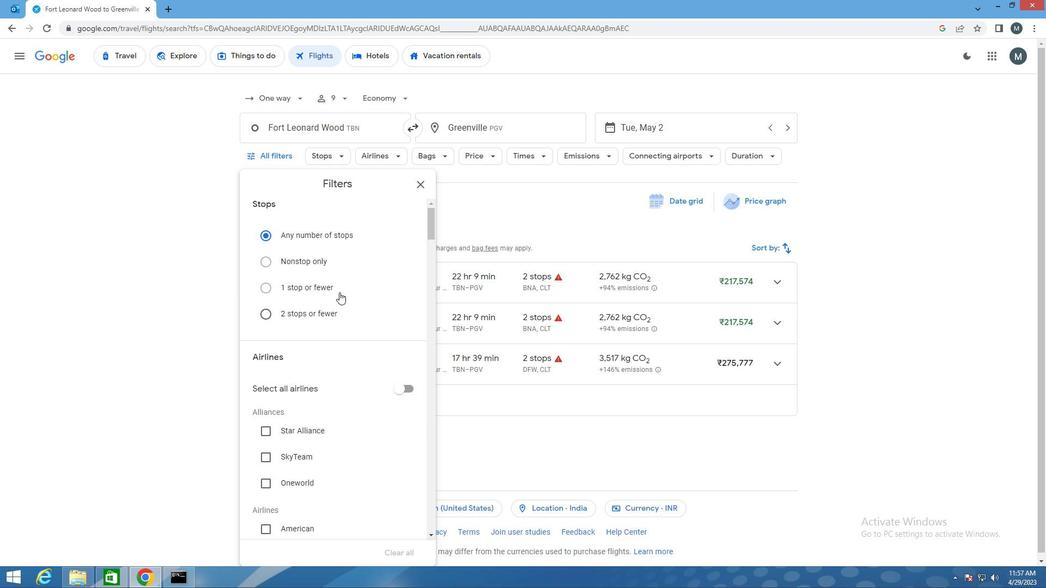 
Action: Mouse moved to (337, 321)
Screenshot: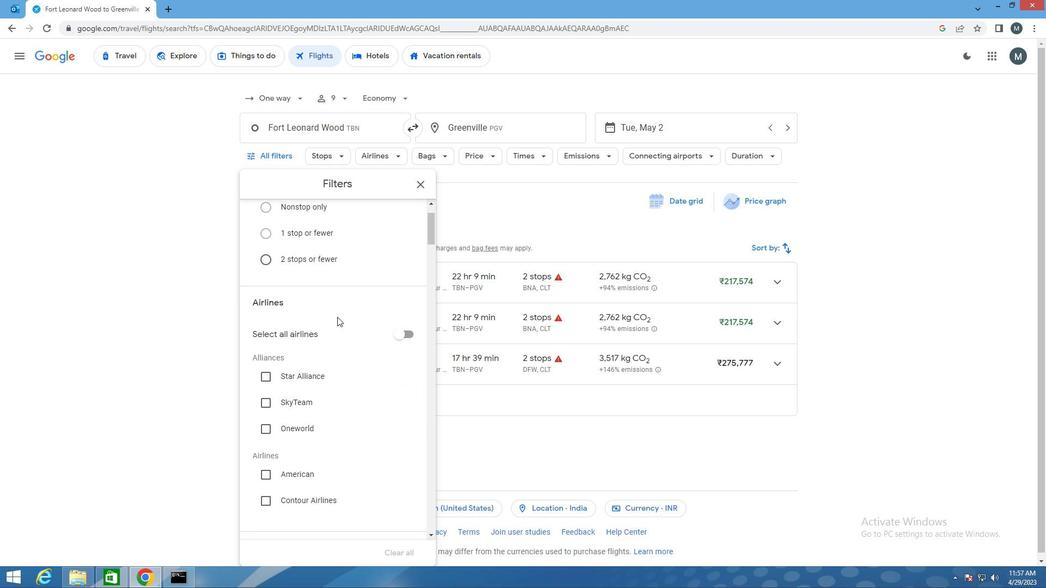 
Action: Mouse scrolled (337, 321) with delta (0, 0)
Screenshot: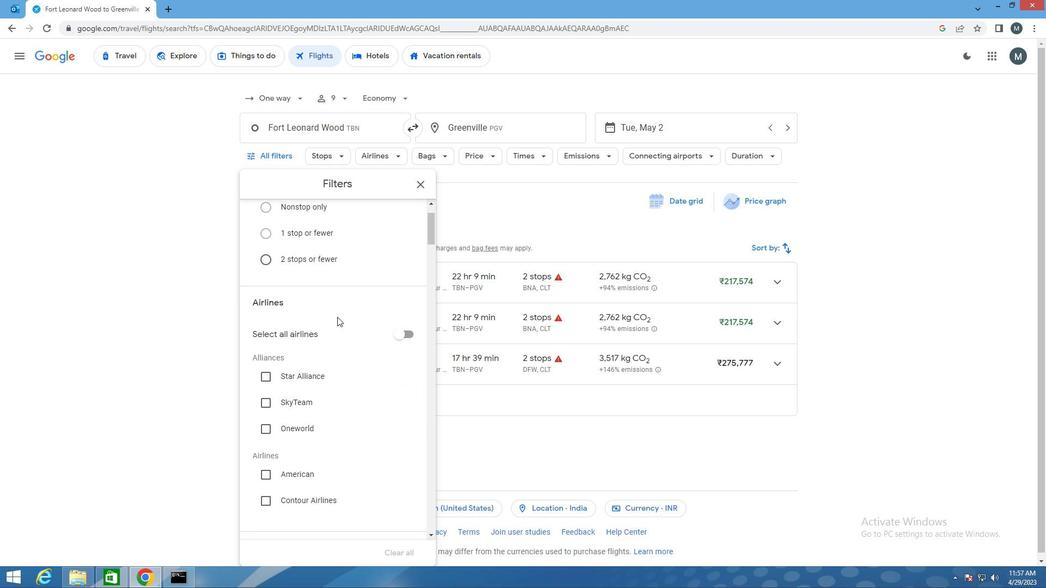
Action: Mouse moved to (339, 324)
Screenshot: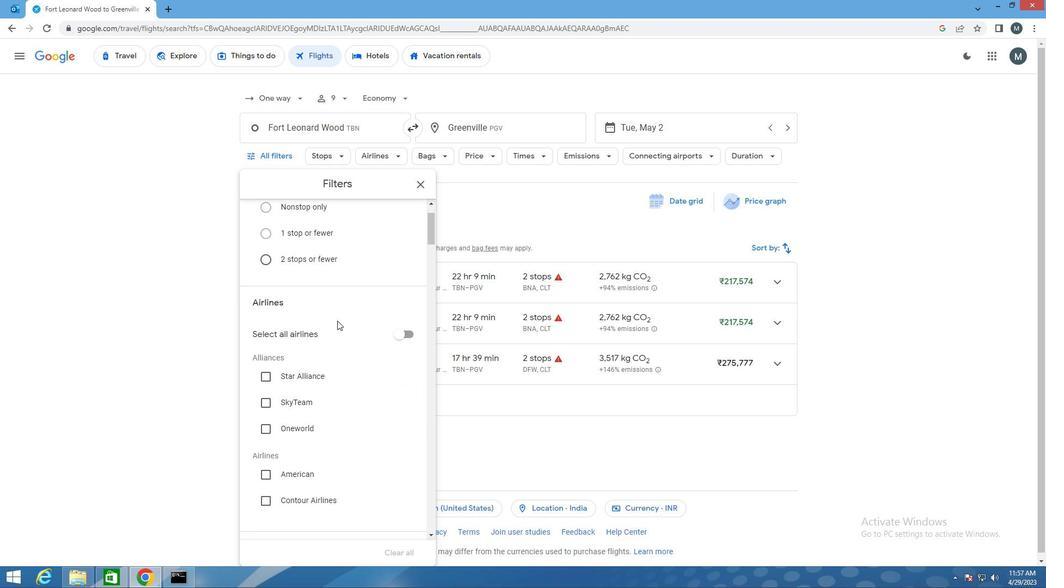 
Action: Mouse scrolled (339, 323) with delta (0, 0)
Screenshot: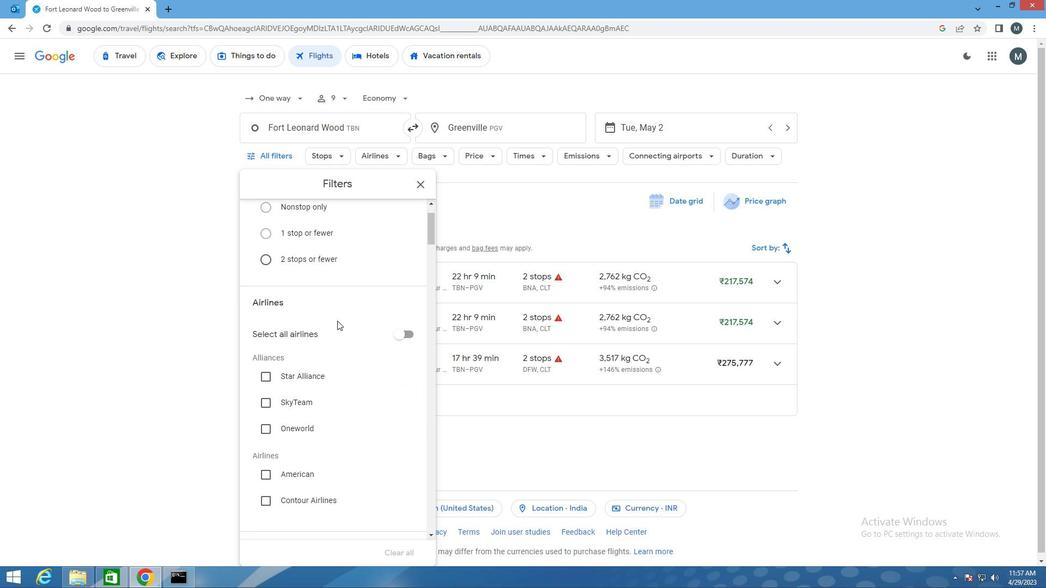 
Action: Mouse moved to (341, 322)
Screenshot: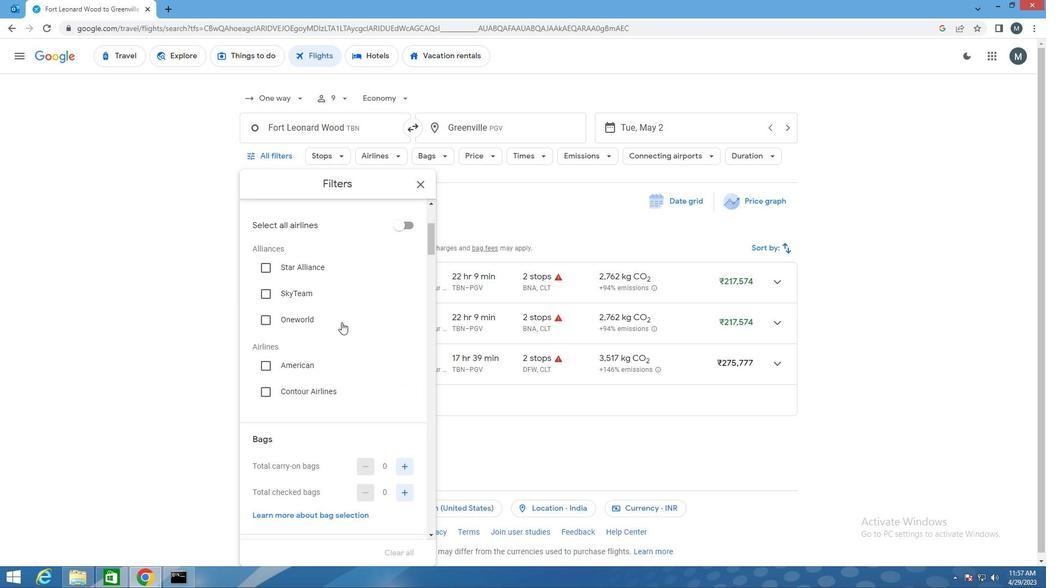 
Action: Mouse scrolled (341, 322) with delta (0, 0)
Screenshot: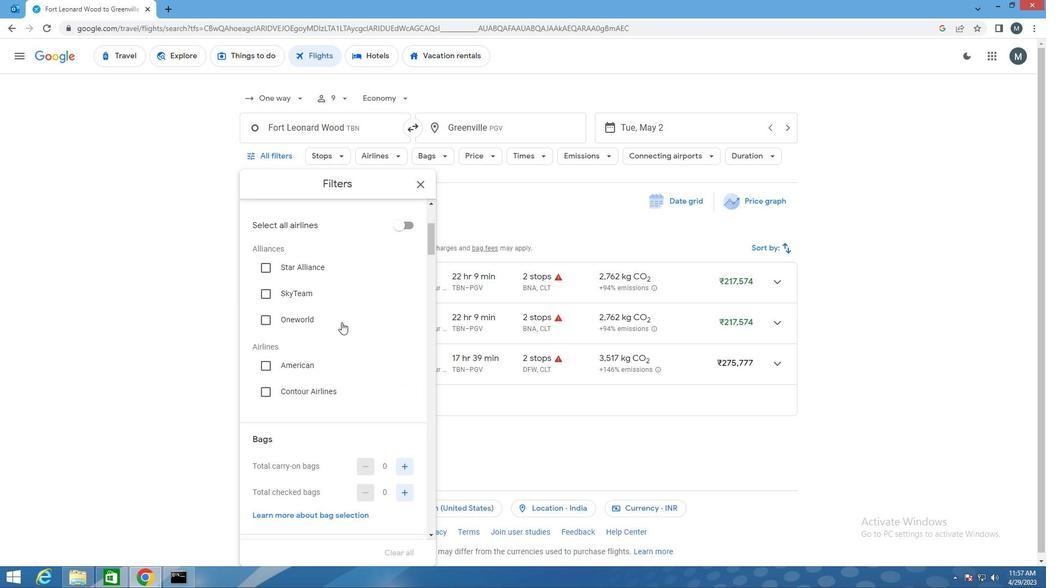 
Action: Mouse moved to (357, 362)
Screenshot: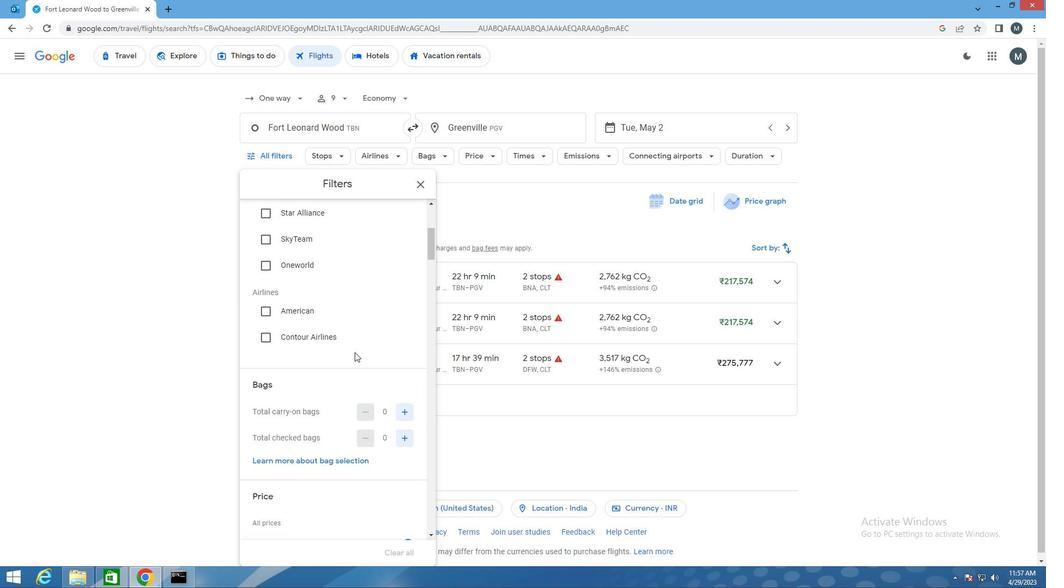 
Action: Mouse scrolled (357, 361) with delta (0, 0)
Screenshot: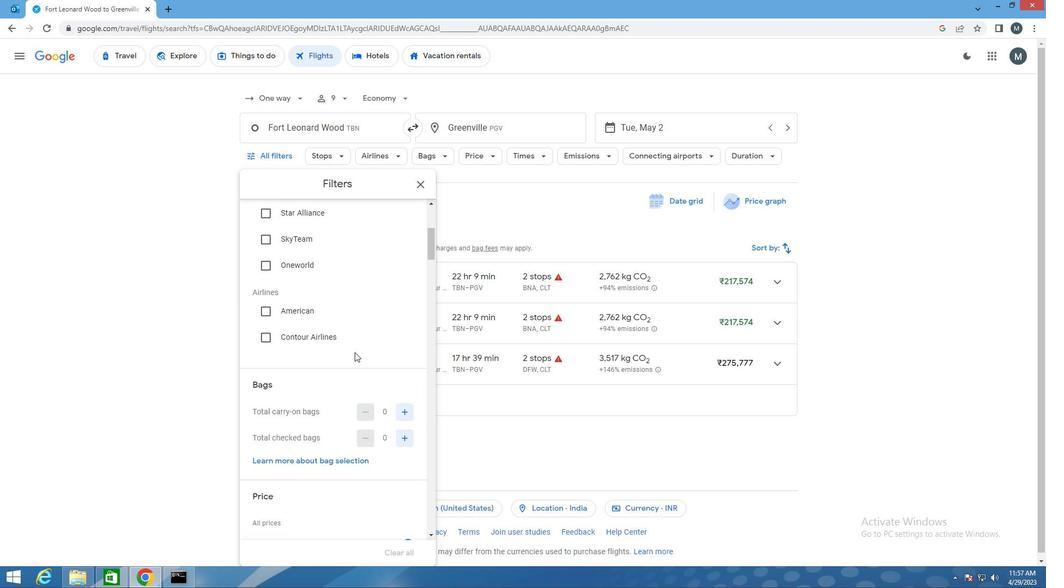 
Action: Mouse moved to (406, 357)
Screenshot: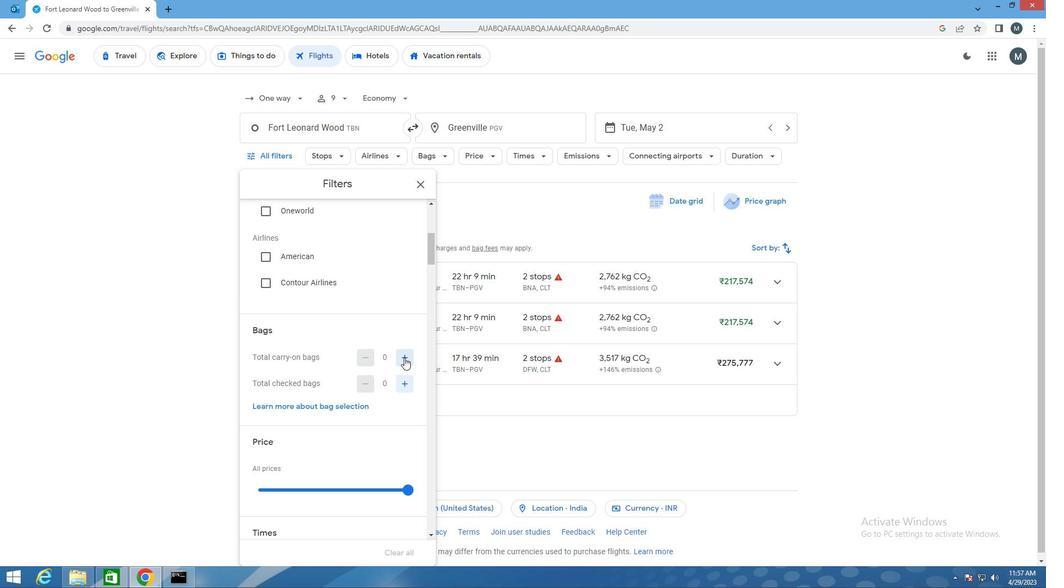 
Action: Mouse pressed left at (406, 357)
Screenshot: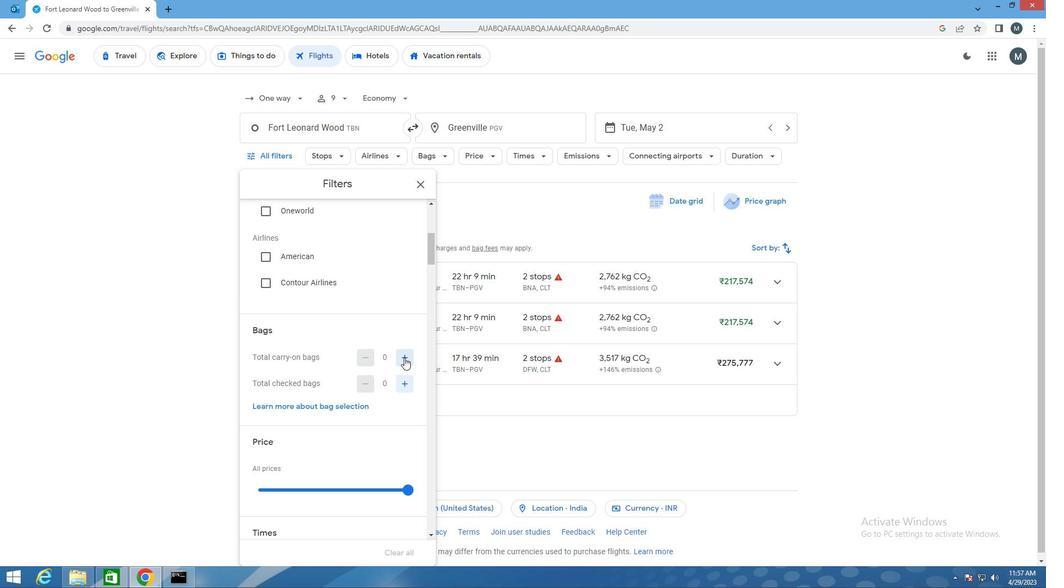 
Action: Mouse moved to (359, 346)
Screenshot: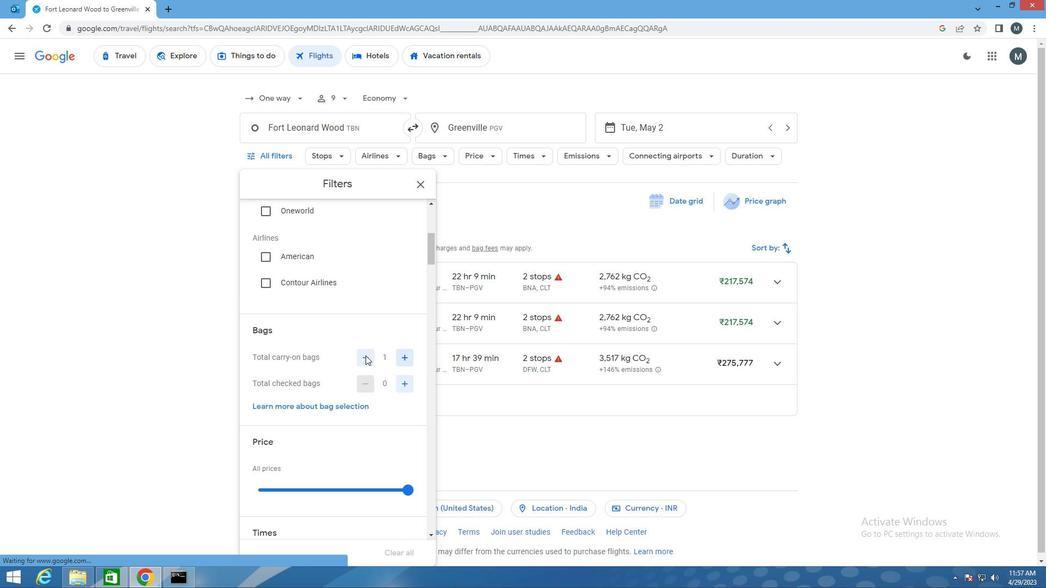 
Action: Mouse scrolled (359, 346) with delta (0, 0)
Screenshot: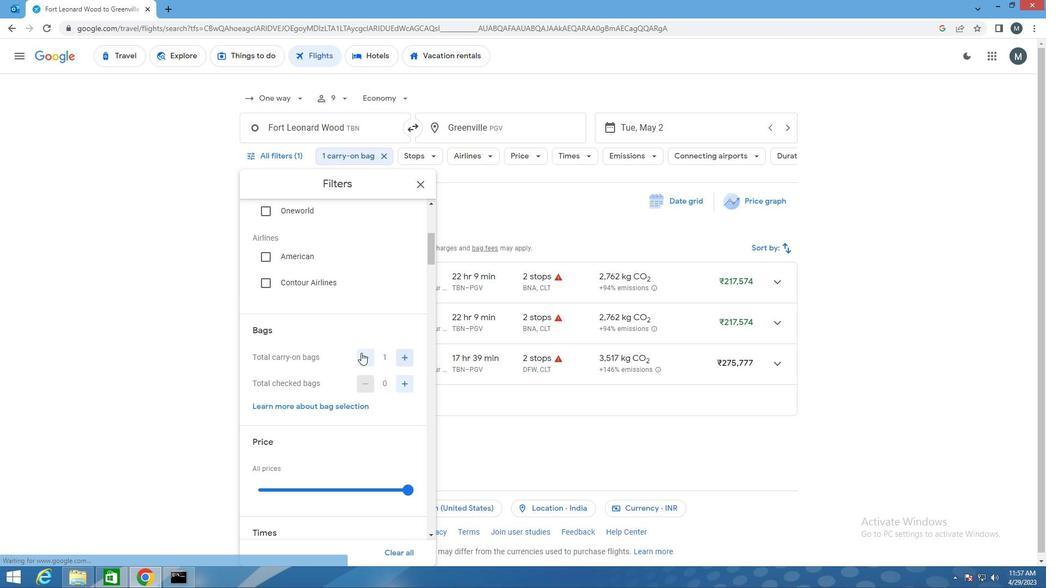 
Action: Mouse moved to (399, 436)
Screenshot: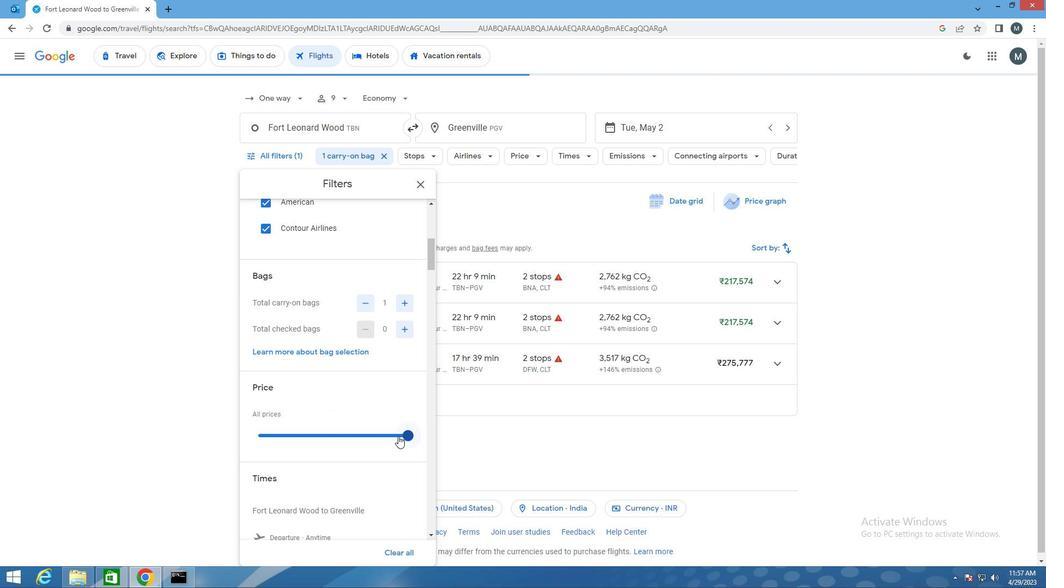 
Action: Mouse pressed left at (399, 436)
Screenshot: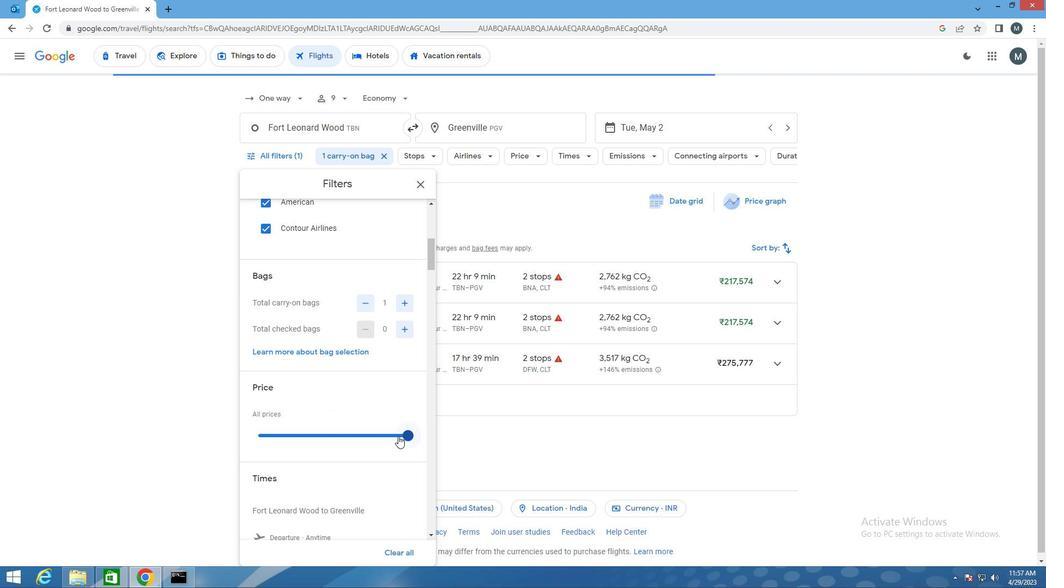 
Action: Mouse pressed left at (399, 436)
Screenshot: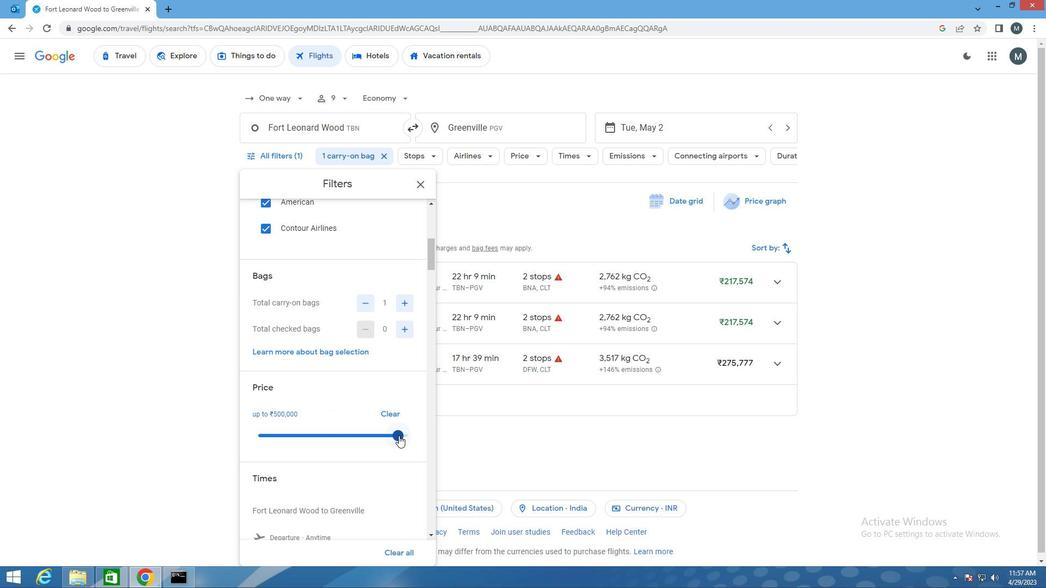 
Action: Mouse moved to (319, 385)
Screenshot: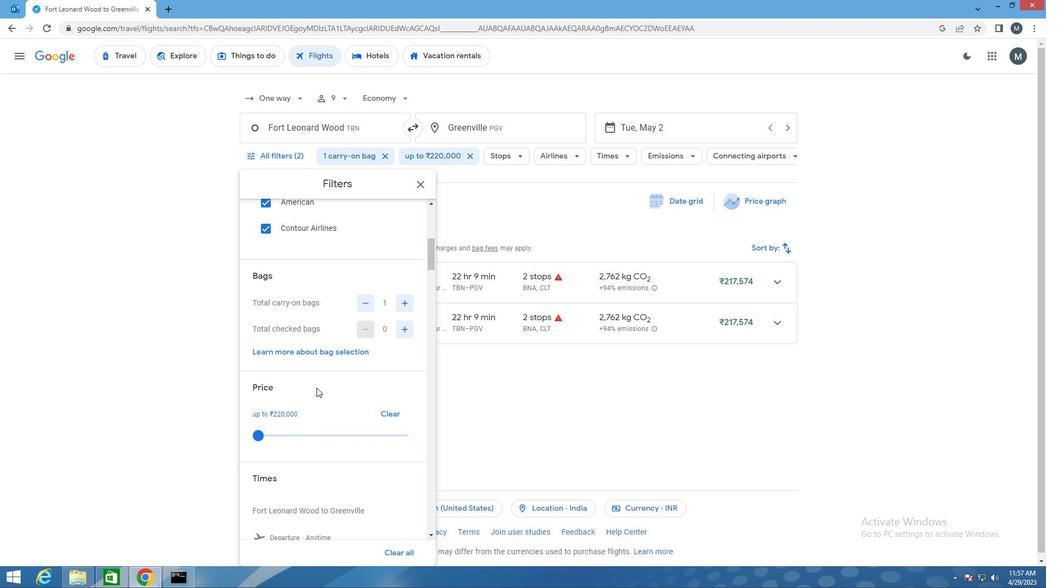 
Action: Mouse scrolled (319, 385) with delta (0, 0)
Screenshot: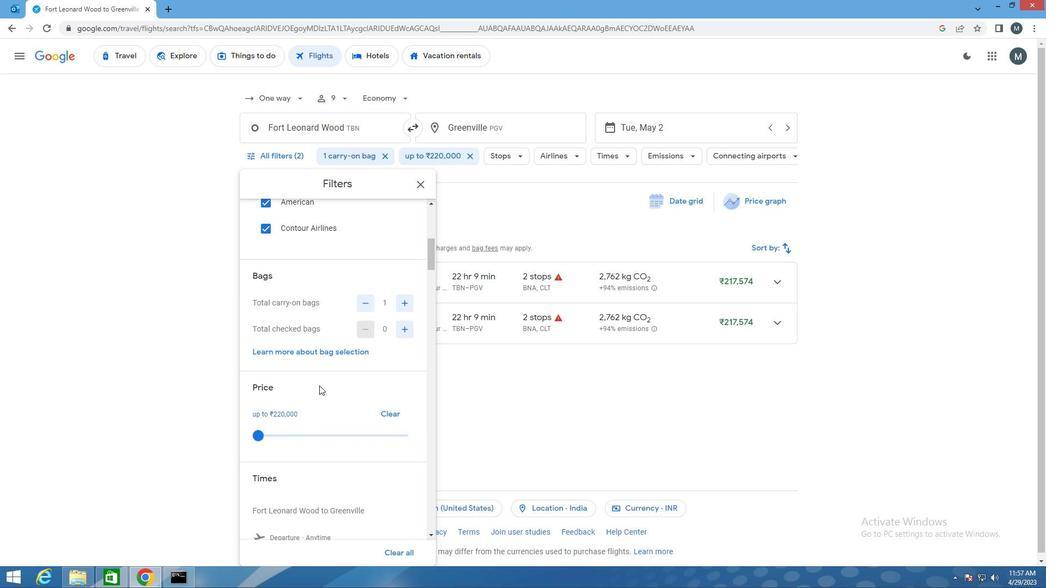 
Action: Mouse scrolled (319, 385) with delta (0, 0)
Screenshot: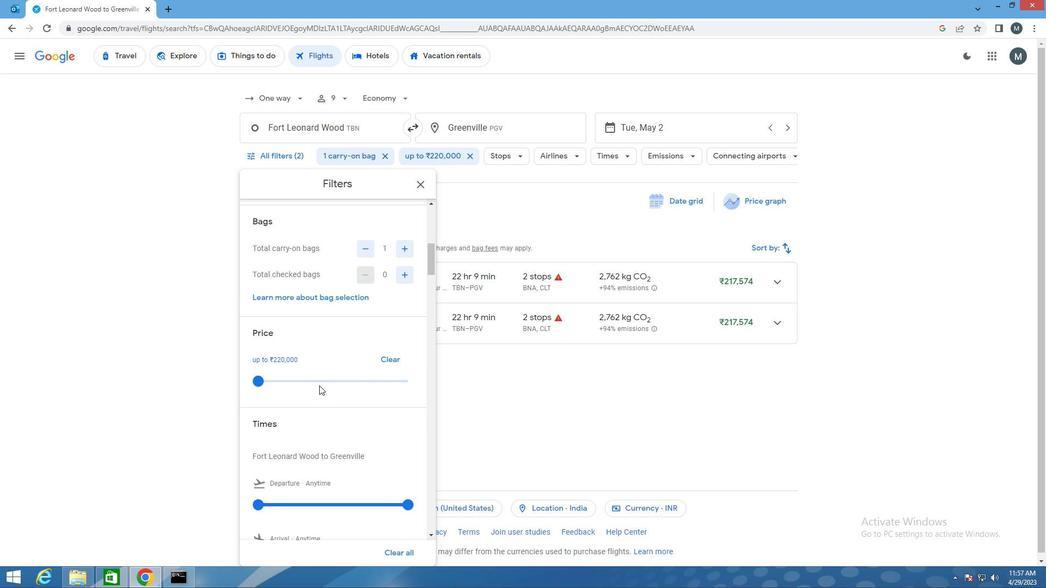 
Action: Mouse scrolled (319, 385) with delta (0, 0)
Screenshot: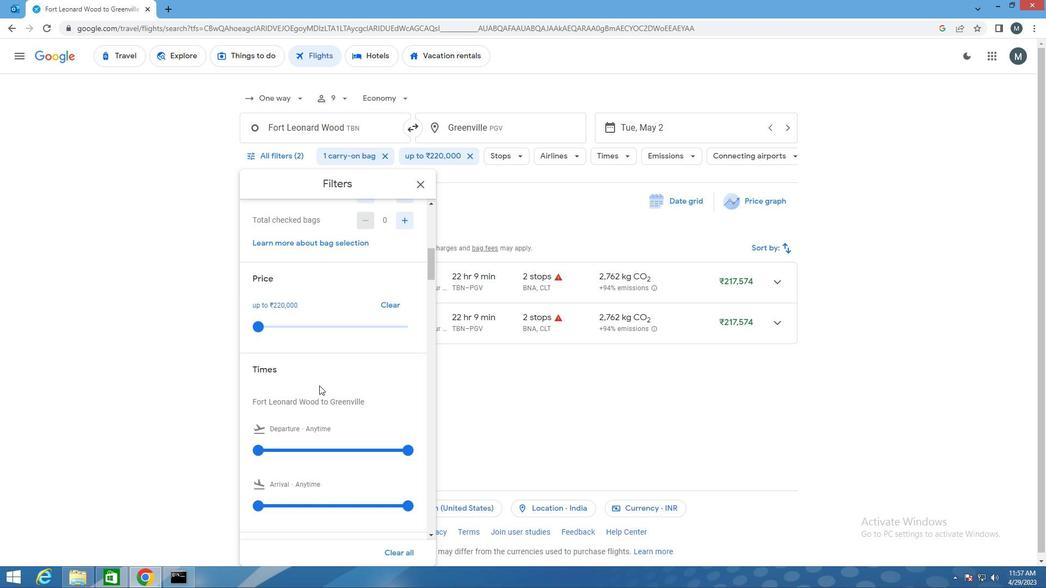 
Action: Mouse moved to (336, 393)
Screenshot: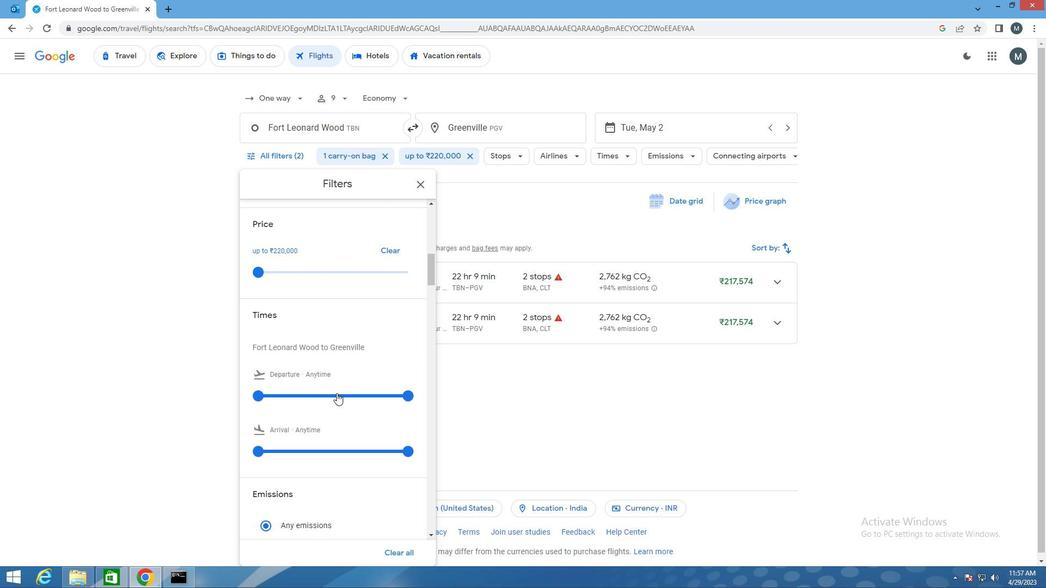
Action: Mouse pressed left at (336, 393)
Screenshot: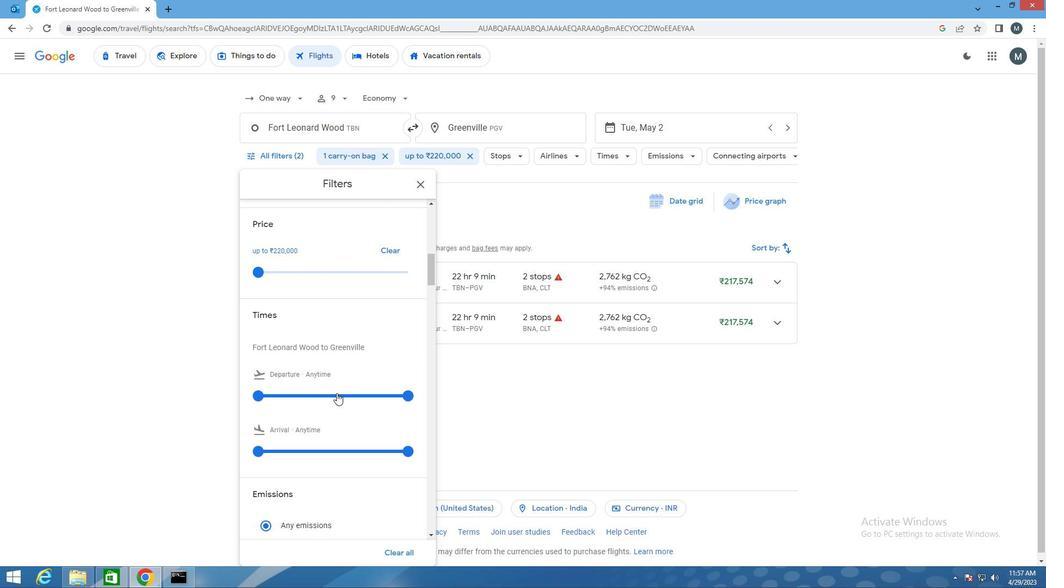 
Action: Mouse moved to (335, 395)
Screenshot: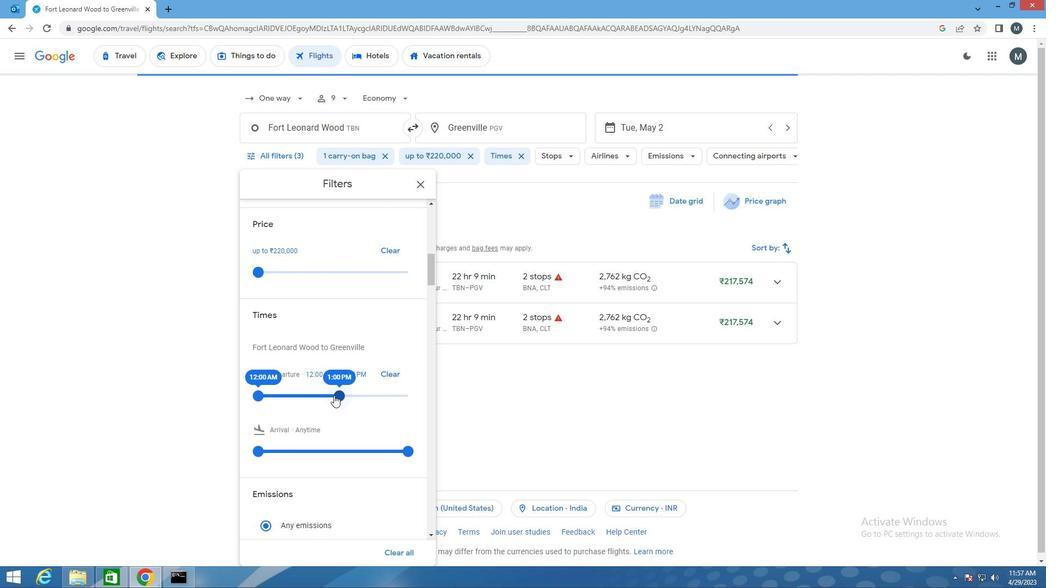 
Action: Mouse pressed left at (335, 395)
Screenshot: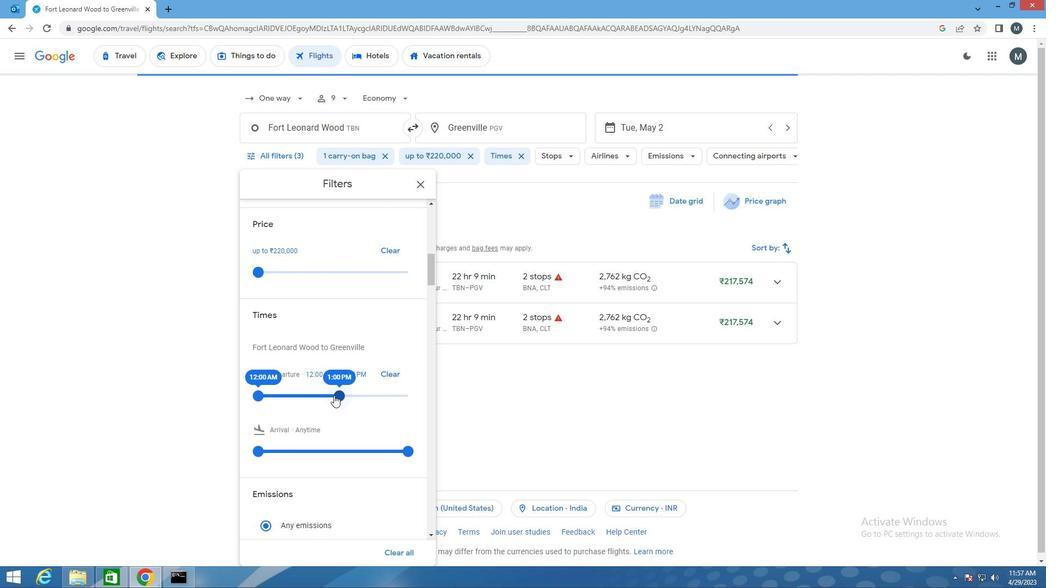
Action: Mouse moved to (399, 395)
Screenshot: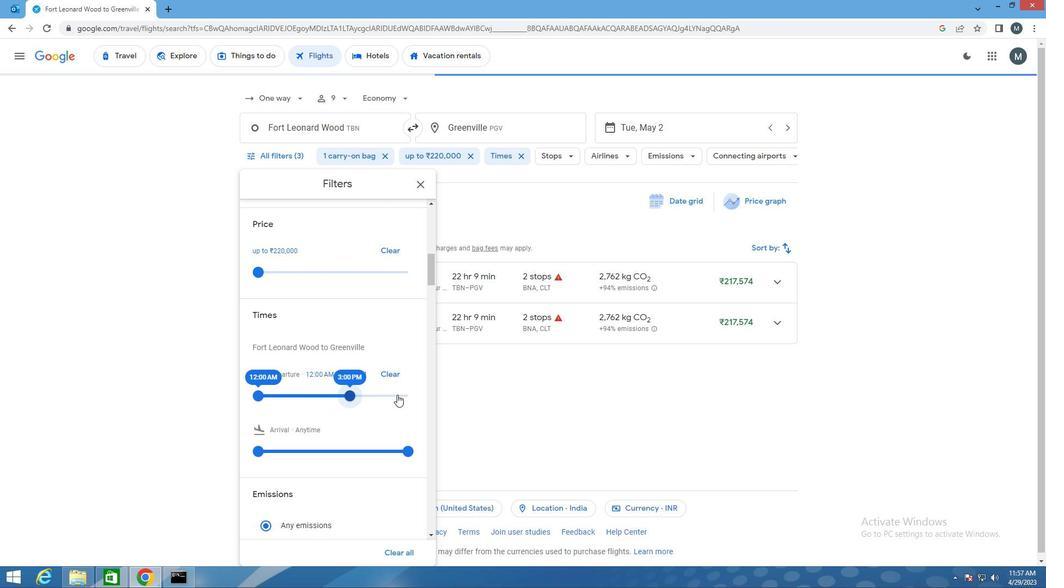 
Action: Mouse pressed left at (399, 395)
Screenshot: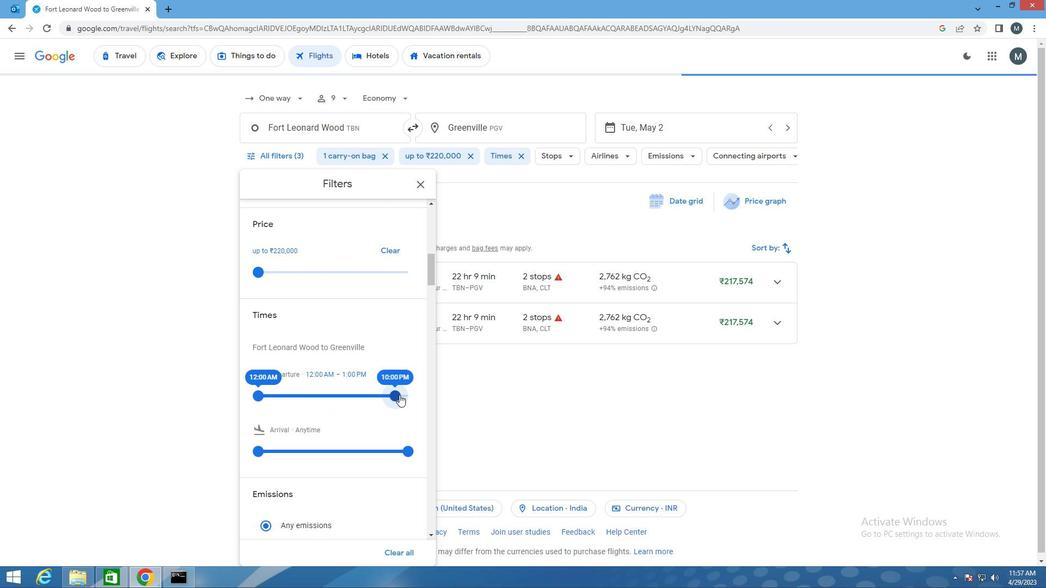 
Action: Mouse moved to (256, 395)
Screenshot: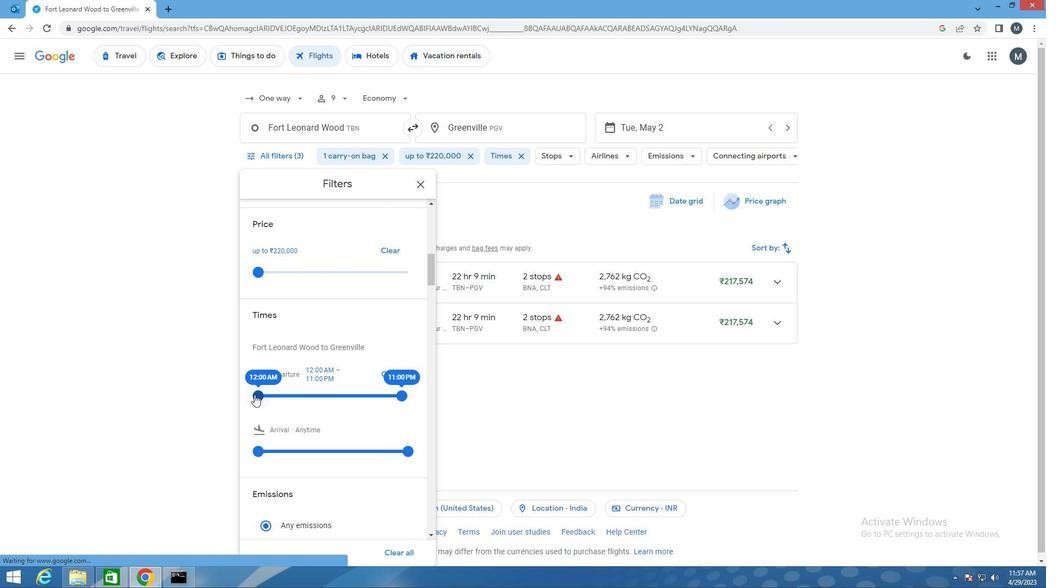 
Action: Mouse pressed left at (256, 395)
Screenshot: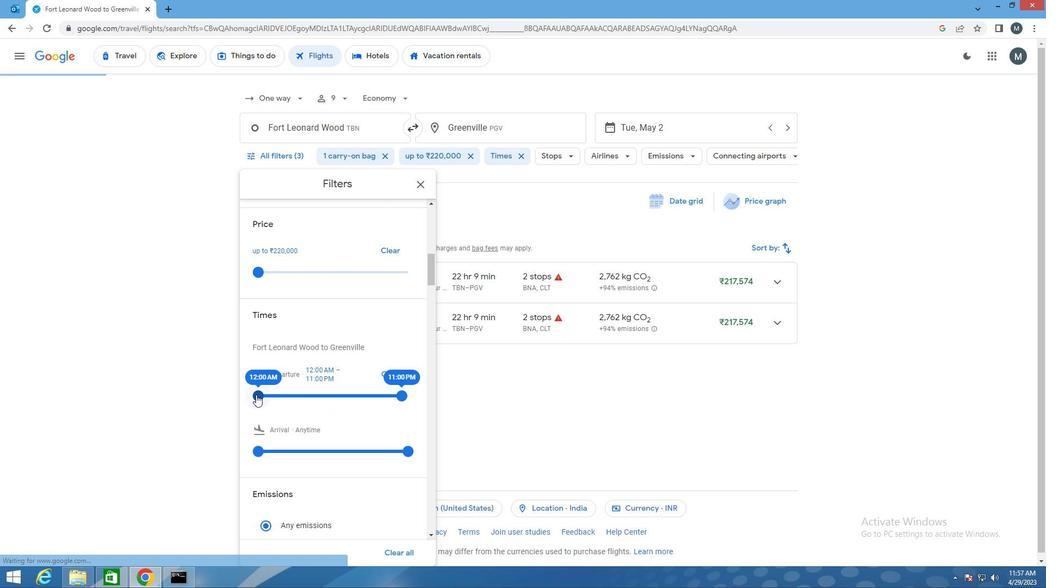 
Action: Mouse moved to (401, 396)
Screenshot: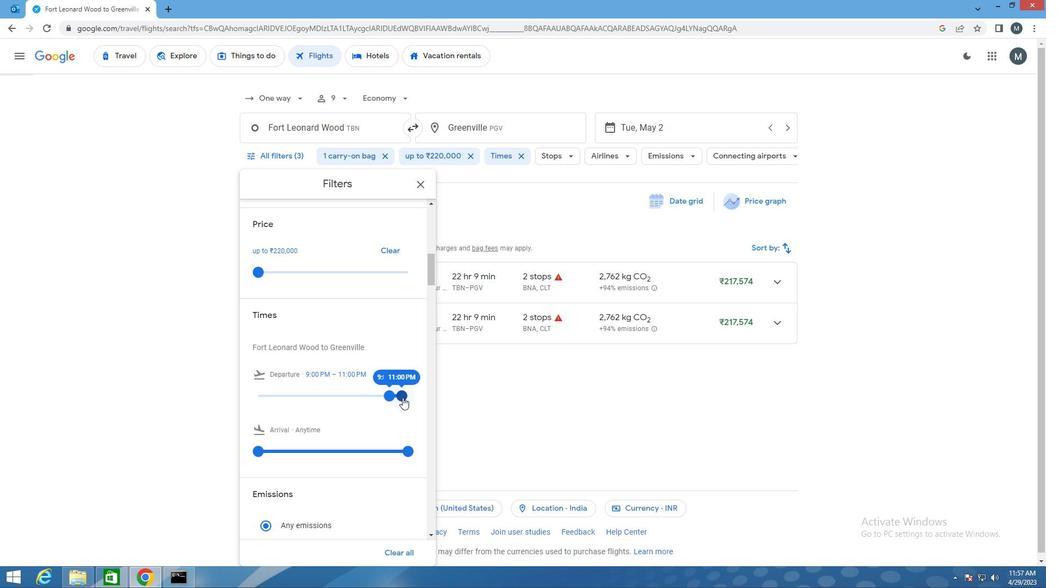 
Action: Mouse pressed left at (401, 396)
Screenshot: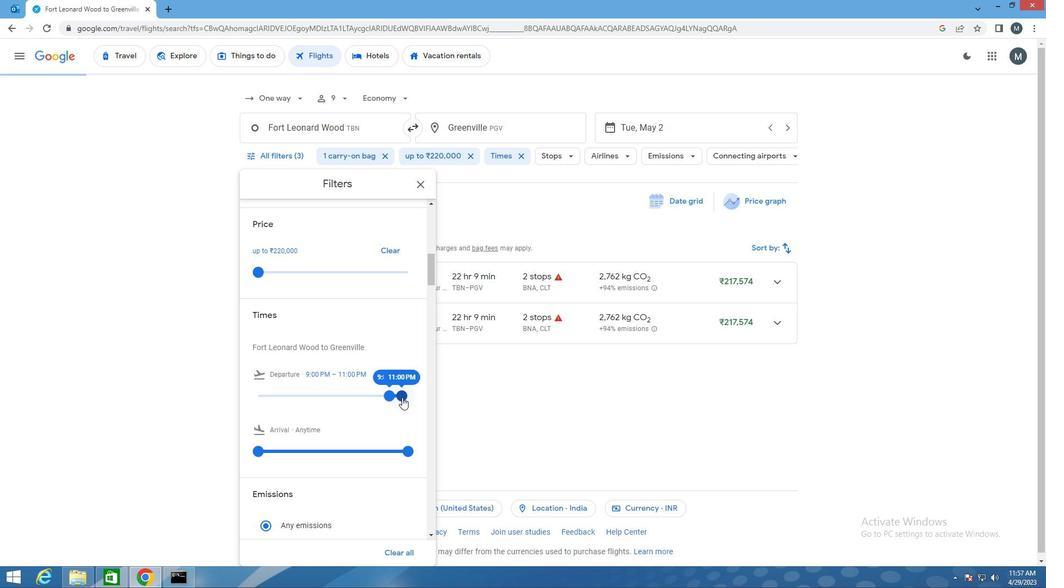 
Action: Mouse moved to (394, 399)
Screenshot: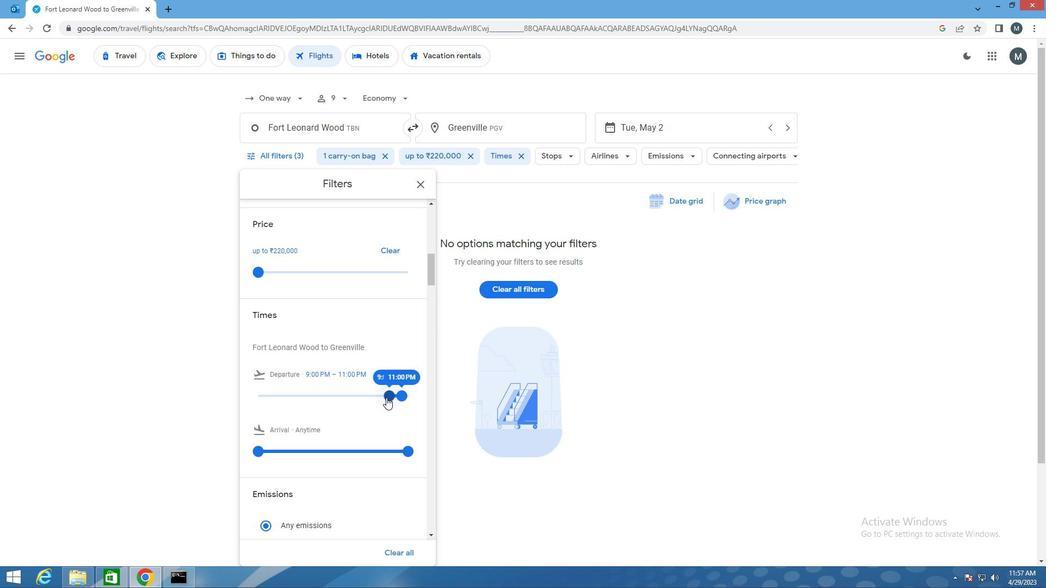 
Action: Mouse pressed left at (394, 399)
Screenshot: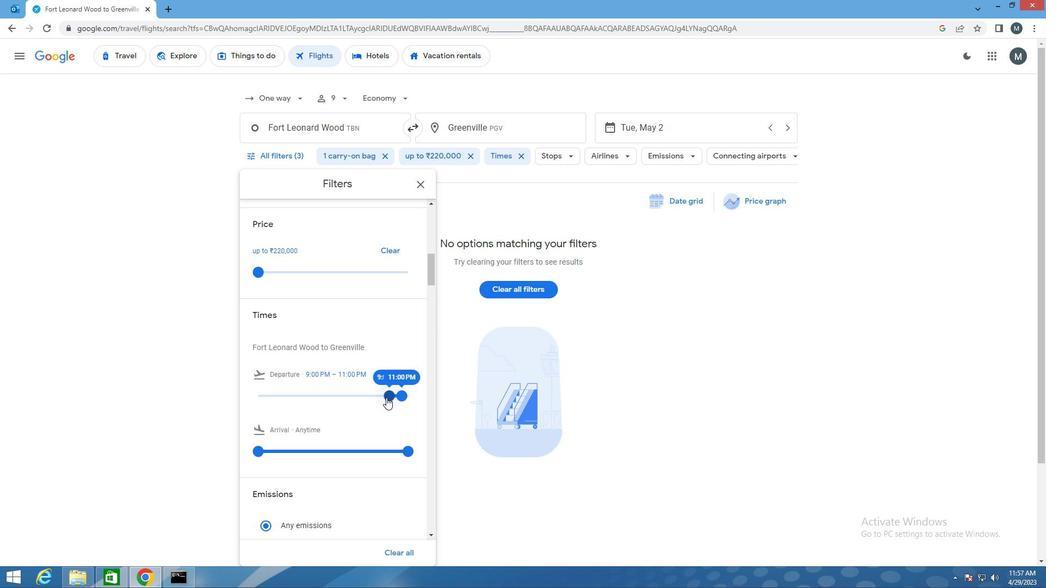 
Action: Mouse moved to (401, 394)
Screenshot: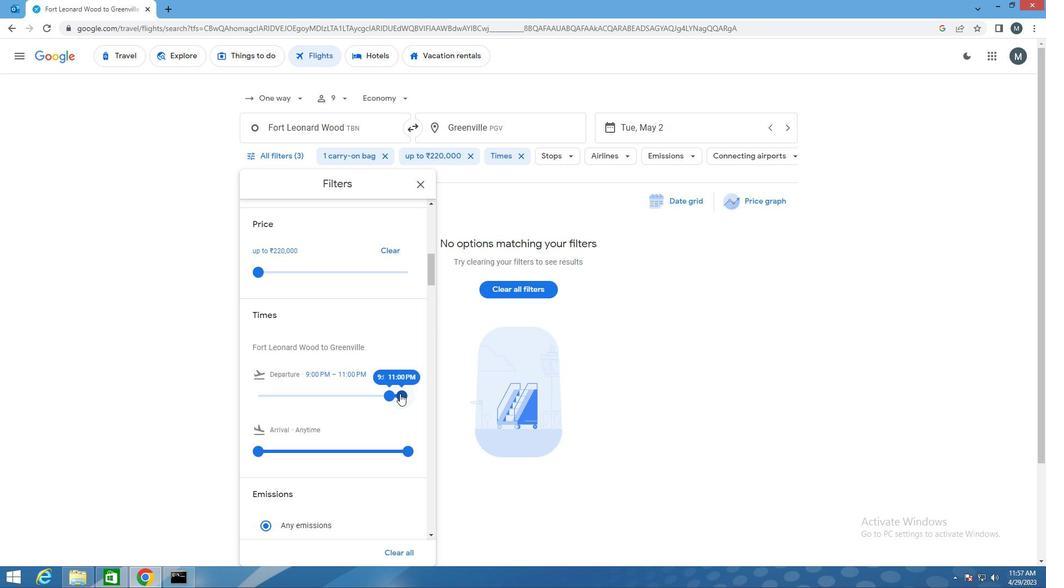 
Action: Mouse pressed left at (401, 394)
Screenshot: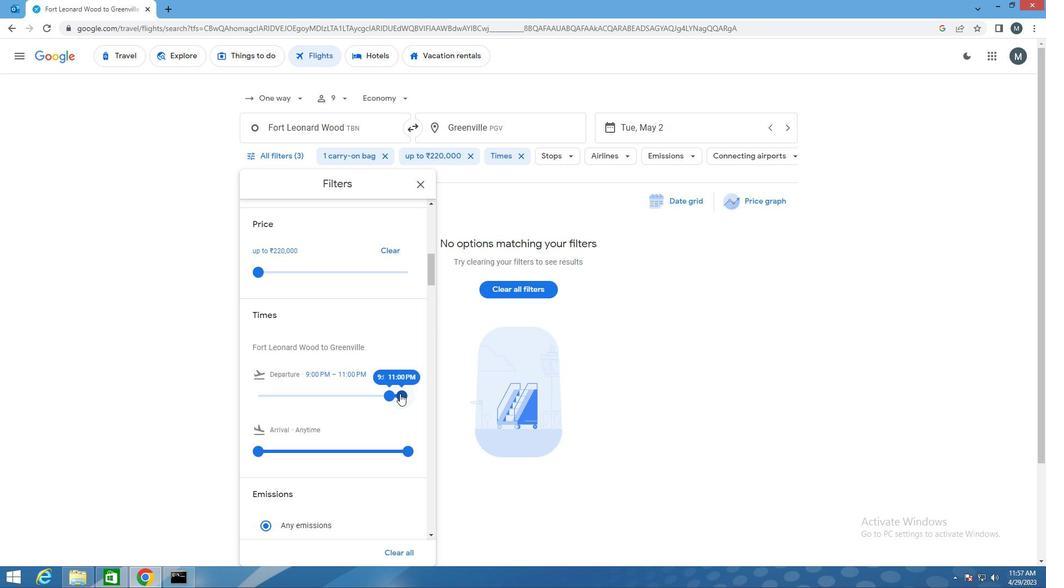 
Action: Mouse moved to (394, 396)
Screenshot: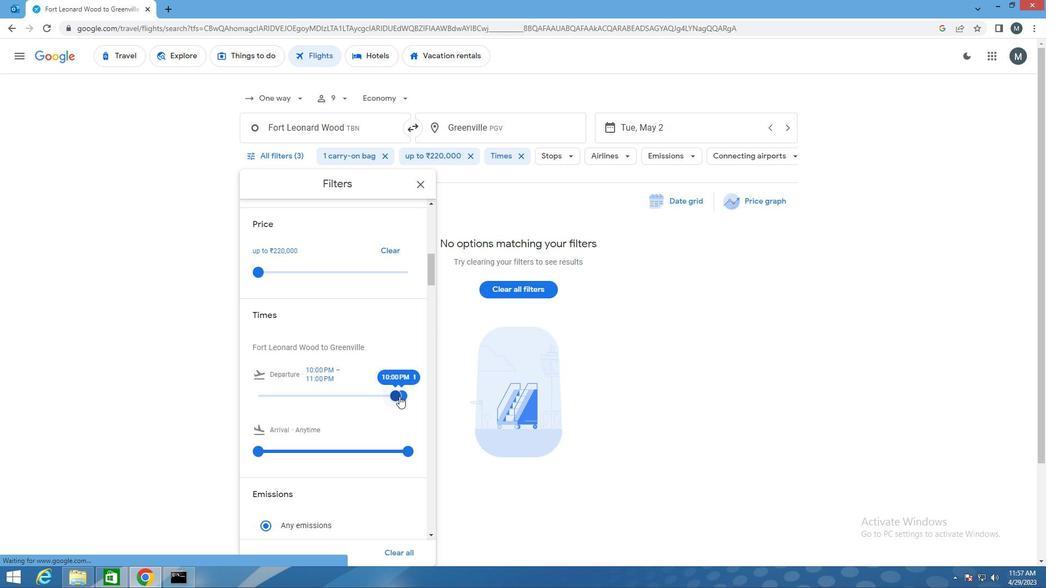
Action: Mouse pressed left at (394, 396)
Screenshot: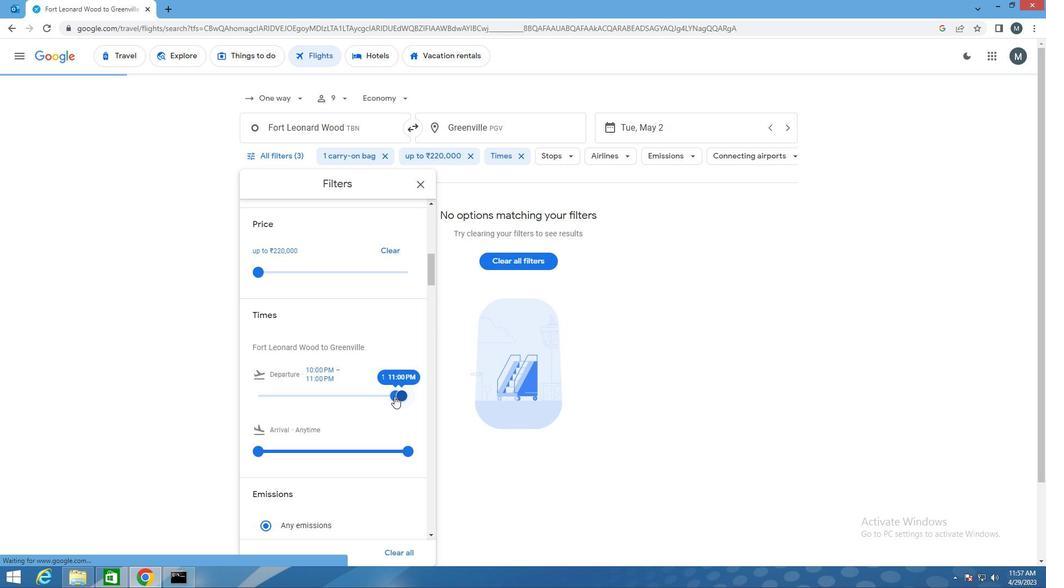 
Action: Mouse moved to (405, 397)
Screenshot: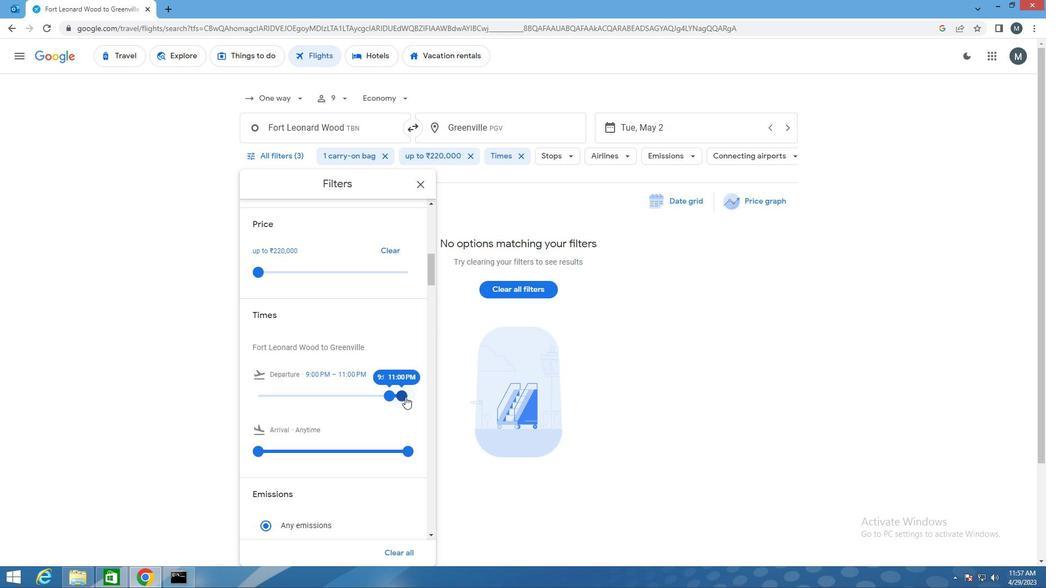 
Action: Mouse pressed left at (405, 397)
Screenshot: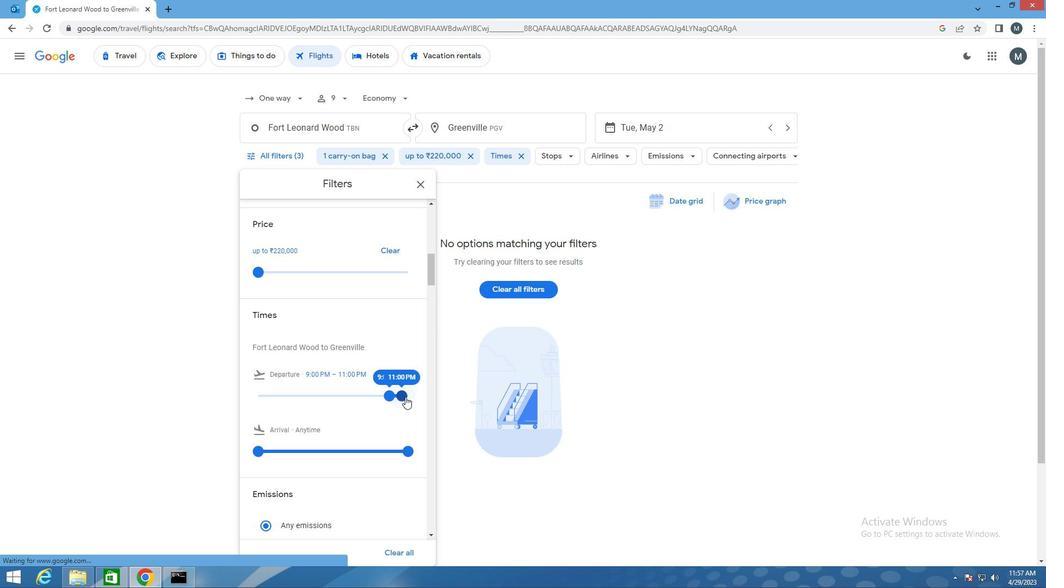 
Action: Mouse moved to (369, 399)
Screenshot: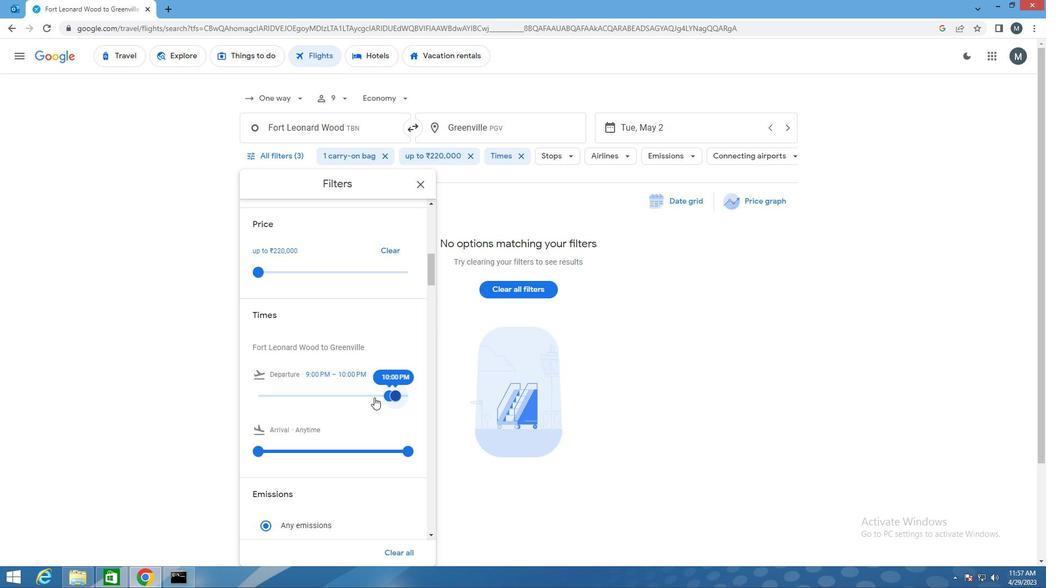
Action: Mouse scrolled (369, 398) with delta (0, 0)
Screenshot: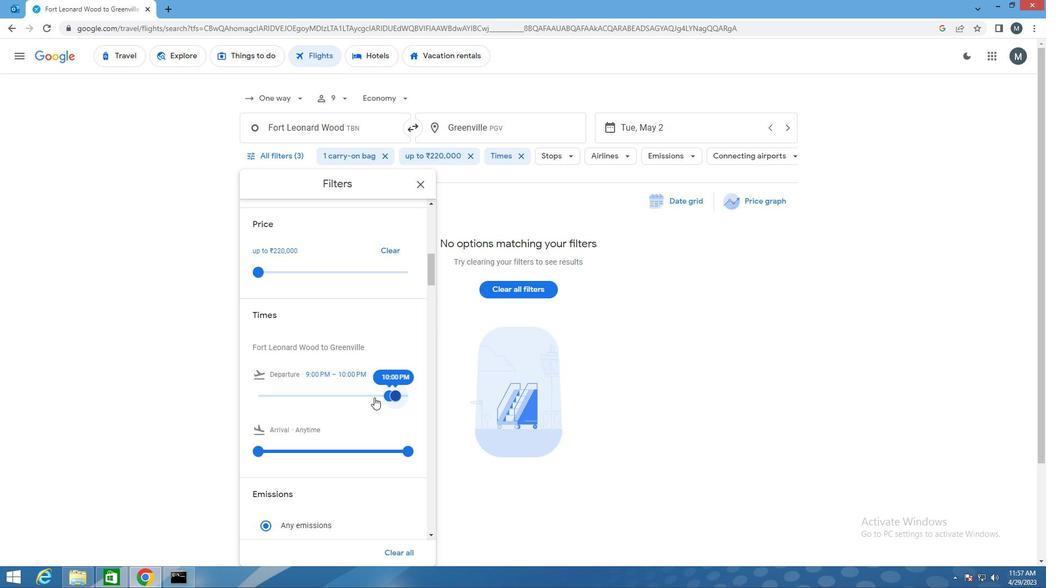 
Action: Mouse scrolled (369, 398) with delta (0, 0)
Screenshot: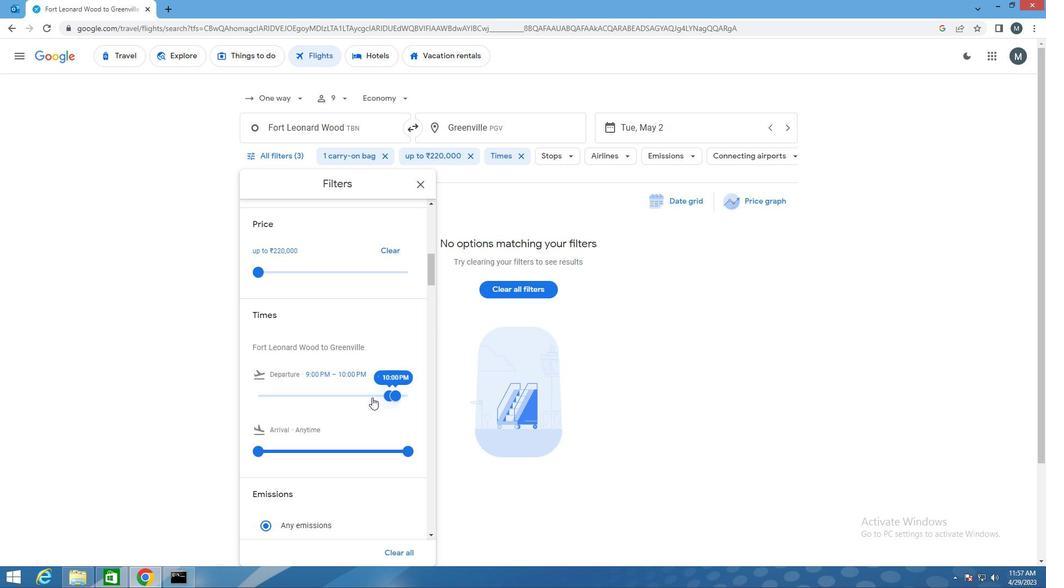 
Action: Mouse moved to (369, 399)
Screenshot: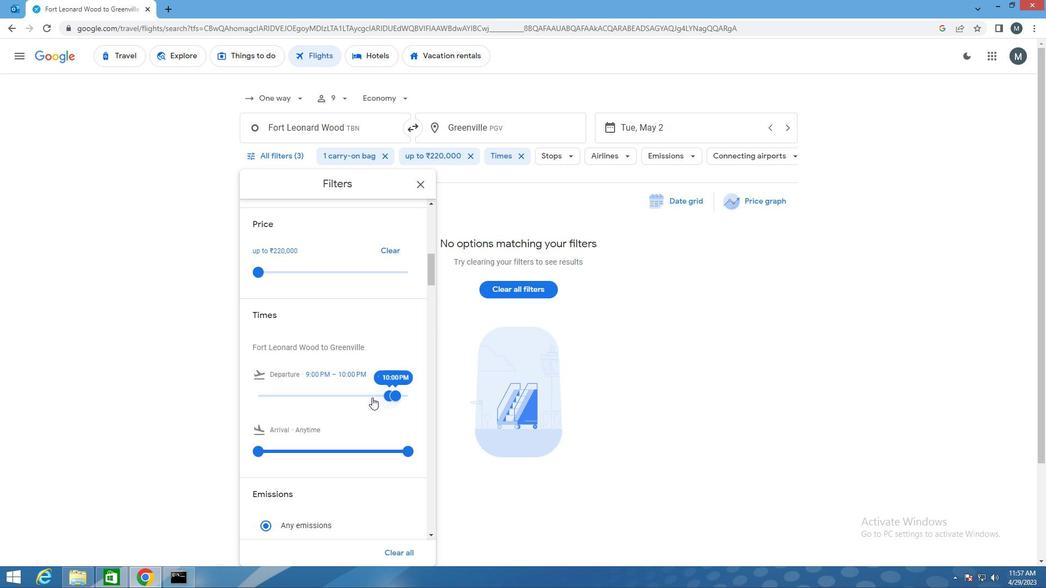
Action: Mouse scrolled (369, 399) with delta (0, 0)
Screenshot: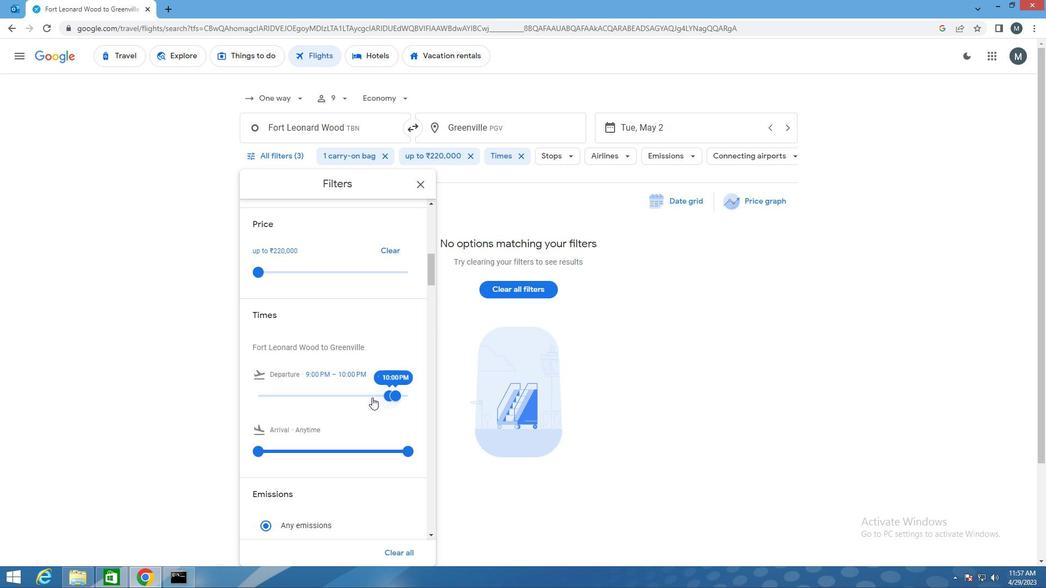 
Action: Mouse moved to (417, 183)
Screenshot: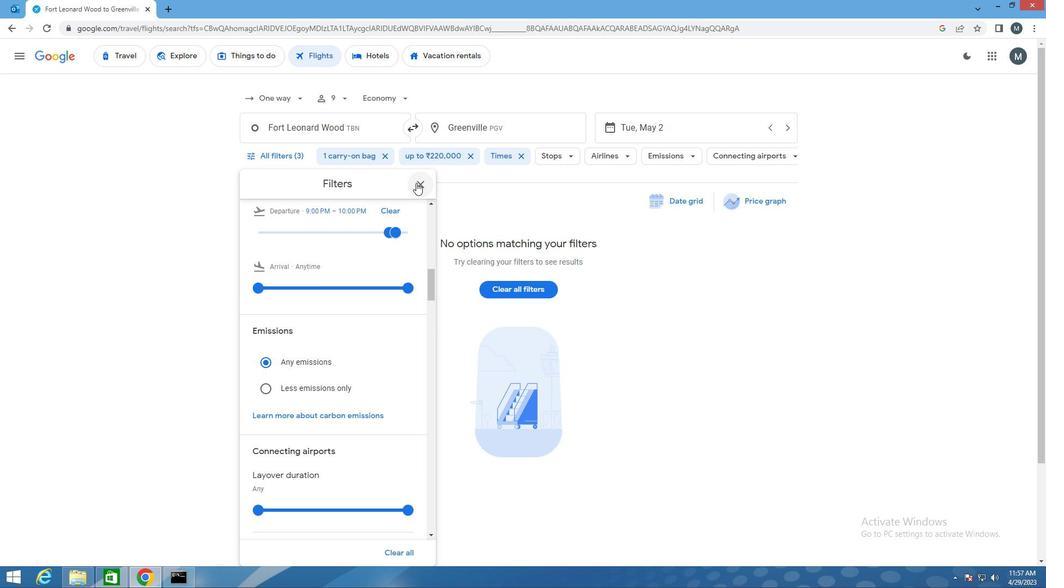 
Action: Mouse pressed left at (417, 183)
Screenshot: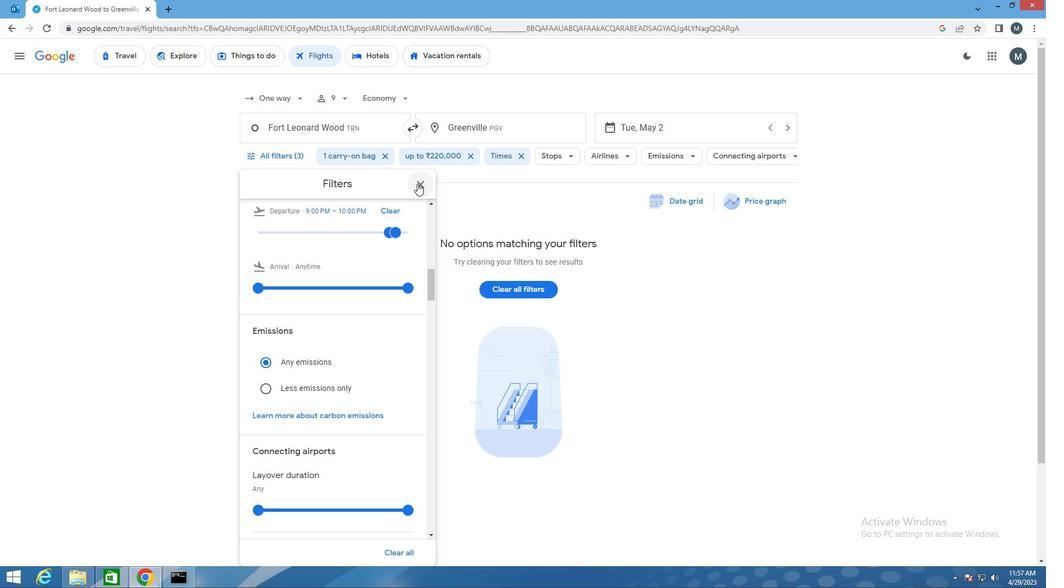 
